Task: Open Card Market Research Survey in Board Diversity and Inclusion Training and Education Programs to Workspace Investment Management and add a team member Softage.2@softage.net, a label Green, a checklist Franchising, an attachment from your computer, a color Green and finally, add a card description 'Plan and execute company team-building retreat with a focus on team alignment' and a comment 'Let us make sure we give this task the attention it deserves as it is crucial to the overall success of the project.'. Add a start date 'Jan 06, 1900' with a due date 'Jan 13, 1900'
Action: Mouse moved to (654, 136)
Screenshot: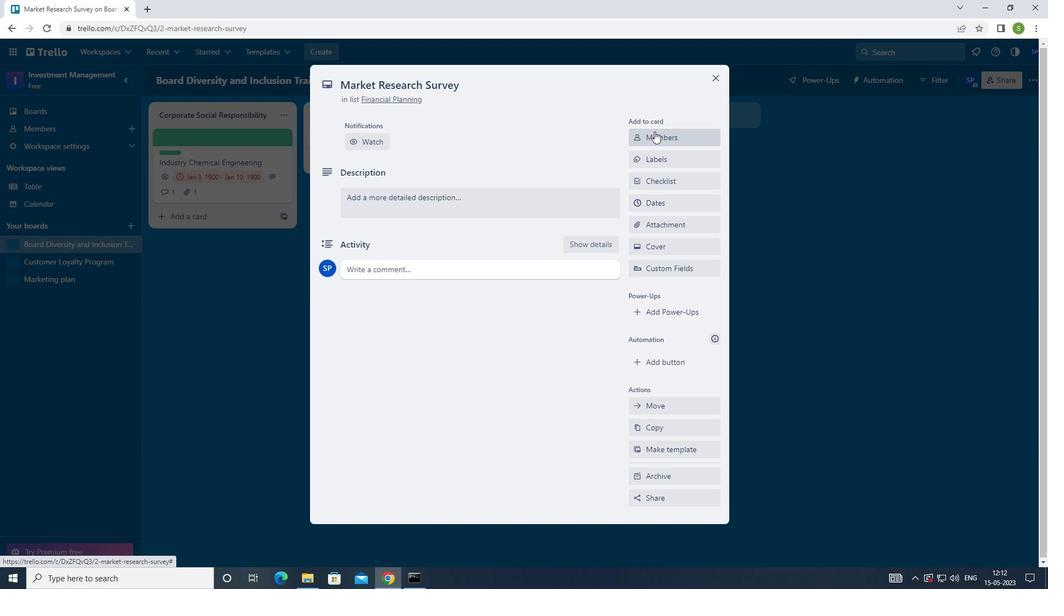 
Action: Mouse pressed left at (654, 136)
Screenshot: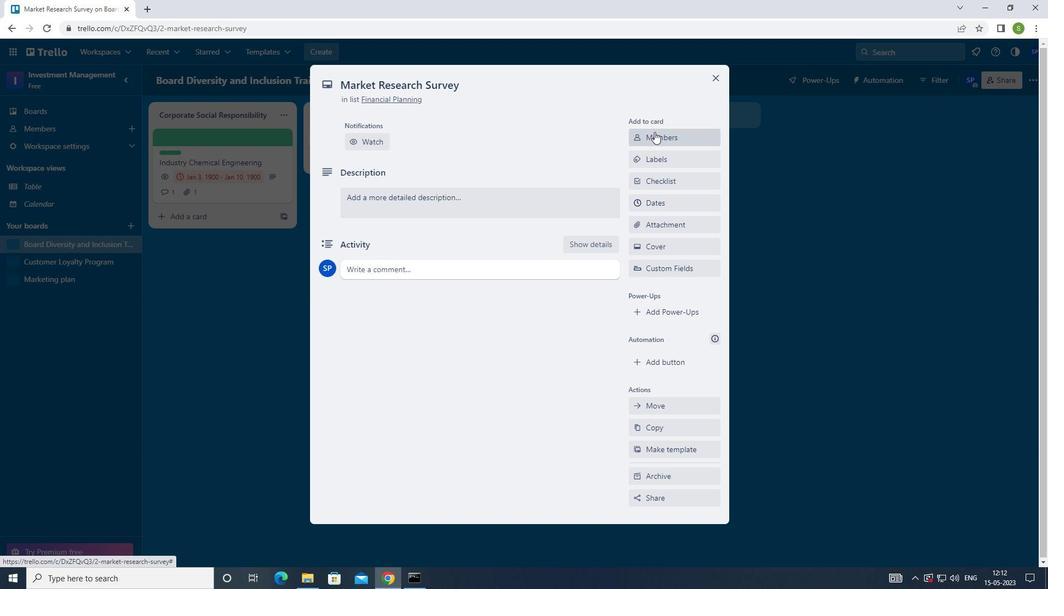 
Action: Mouse moved to (637, 184)
Screenshot: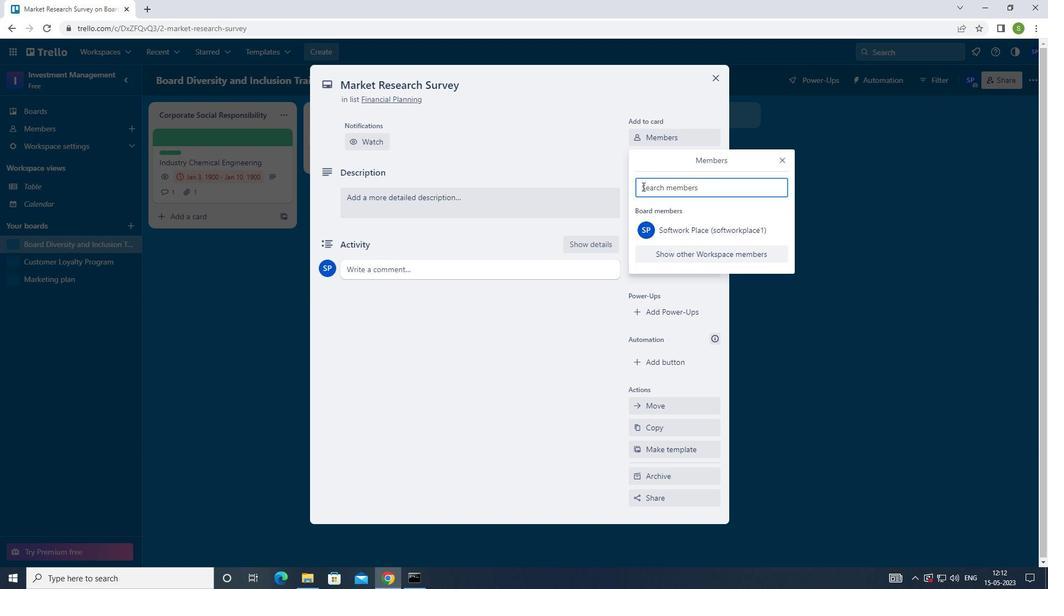 
Action: Key pressed <Key.shift>SOFTAGE.2<Key.shift>@SOFTAGE.NET<Key.enter>
Screenshot: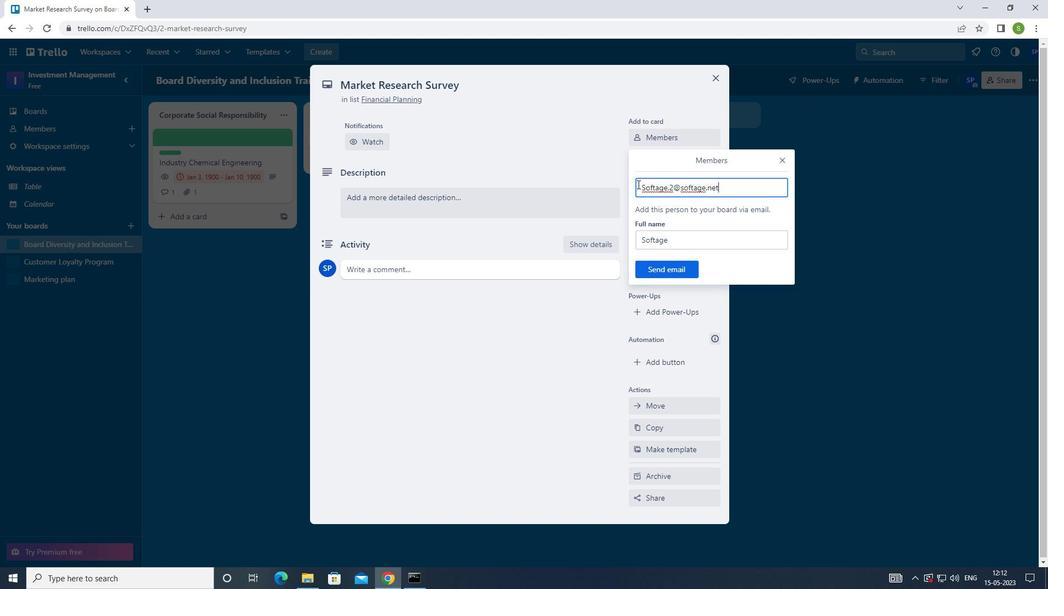 
Action: Mouse moved to (783, 162)
Screenshot: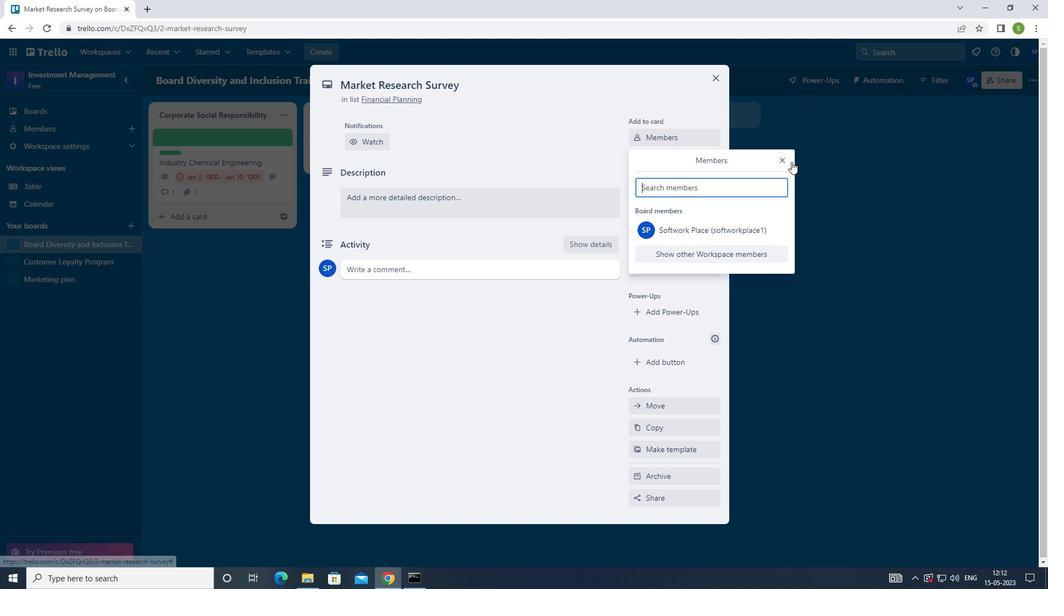 
Action: Mouse pressed left at (783, 162)
Screenshot: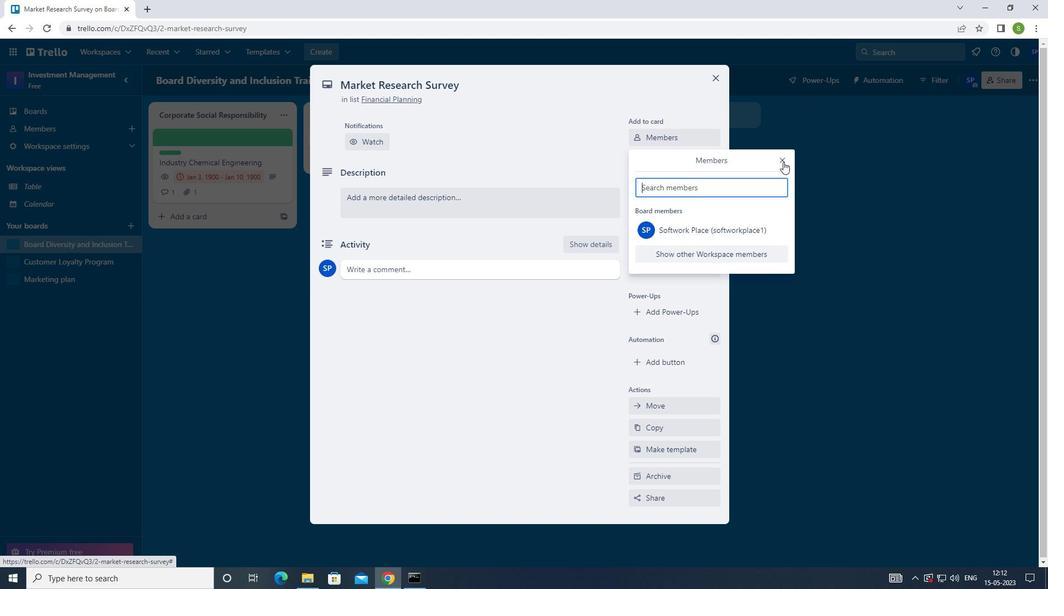 
Action: Mouse moved to (702, 164)
Screenshot: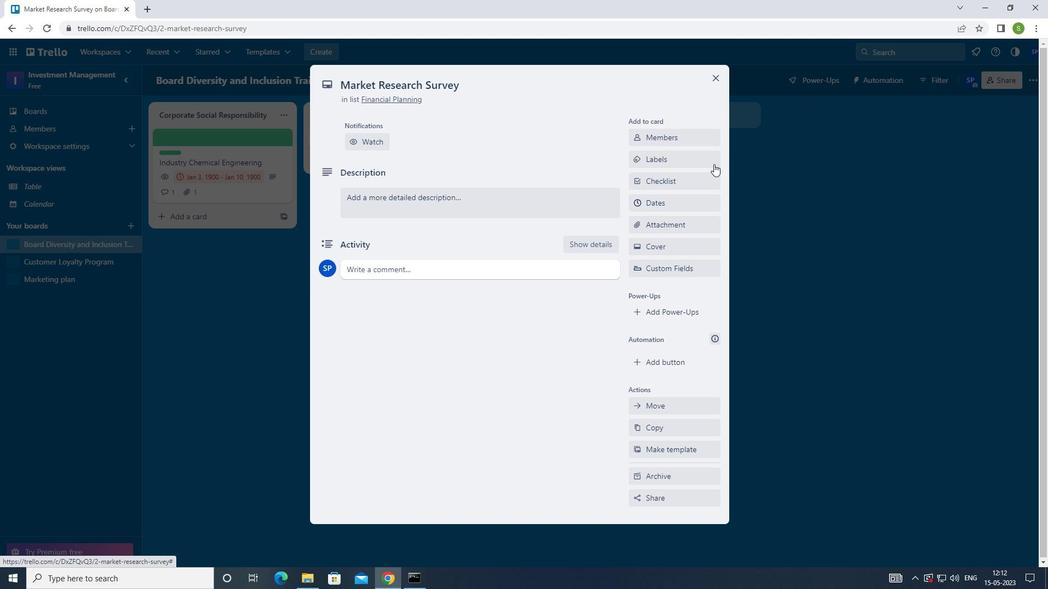 
Action: Mouse pressed left at (702, 164)
Screenshot: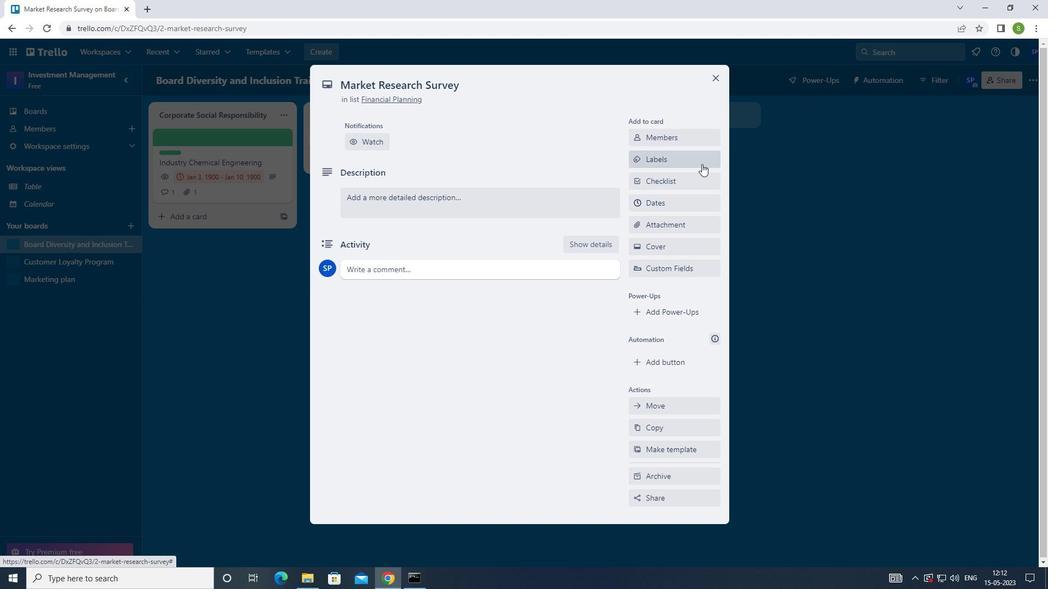 
Action: Mouse moved to (639, 251)
Screenshot: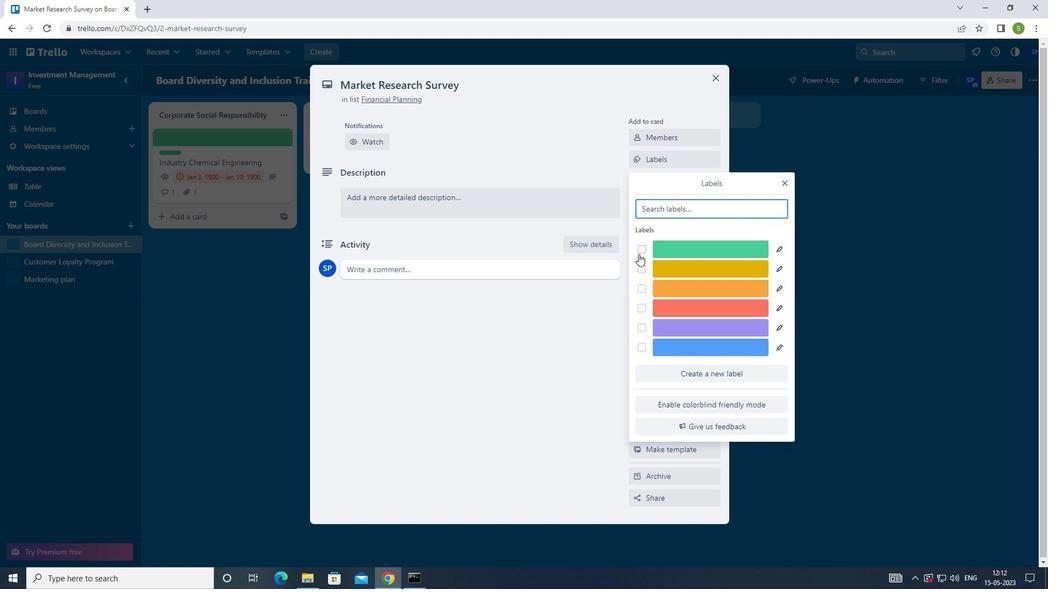 
Action: Mouse pressed left at (639, 251)
Screenshot: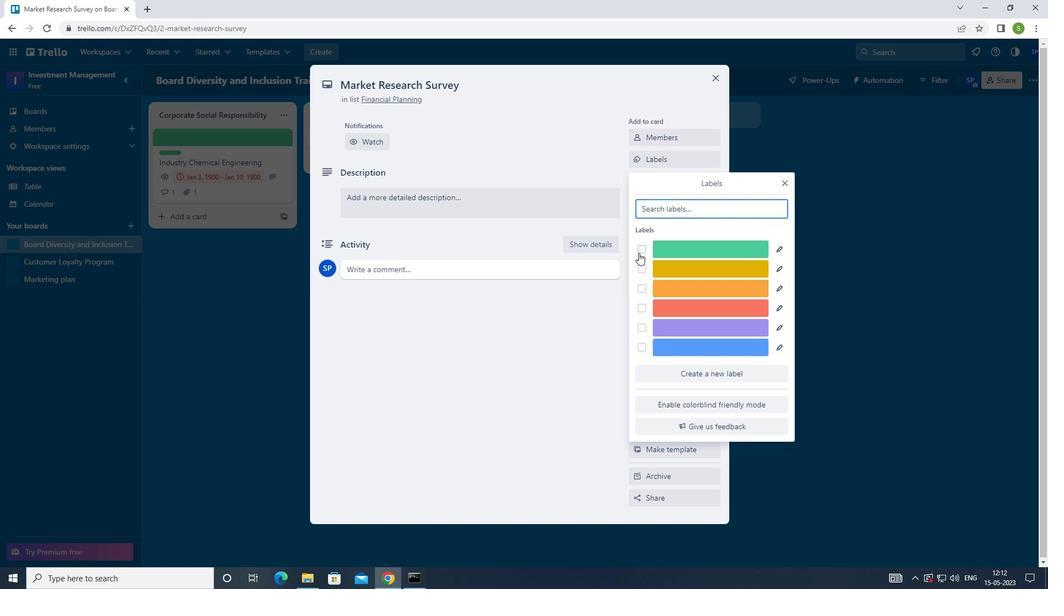 
Action: Mouse moved to (784, 182)
Screenshot: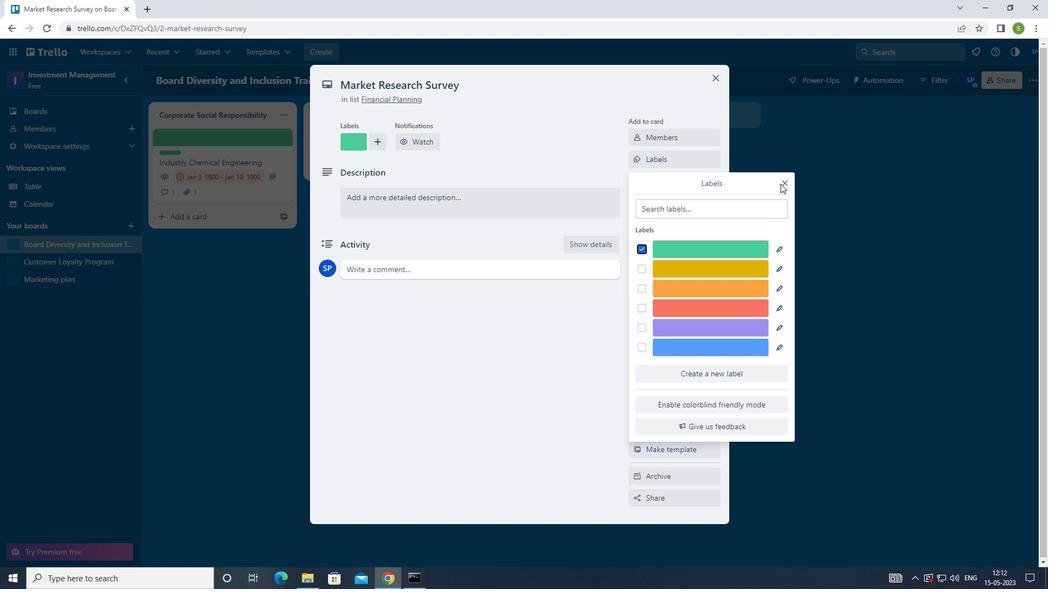 
Action: Mouse pressed left at (784, 182)
Screenshot: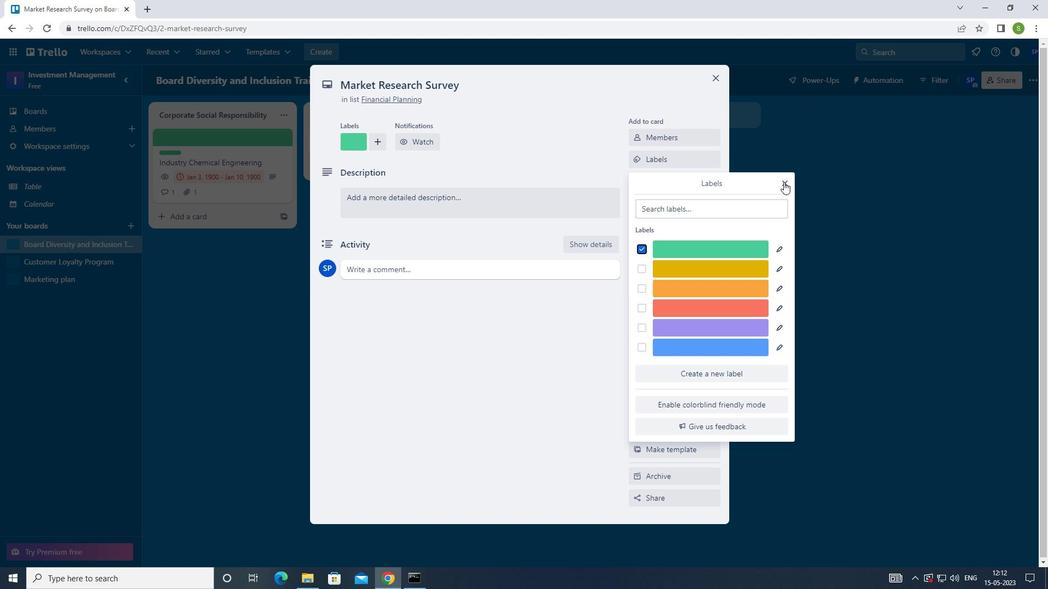 
Action: Mouse moved to (664, 184)
Screenshot: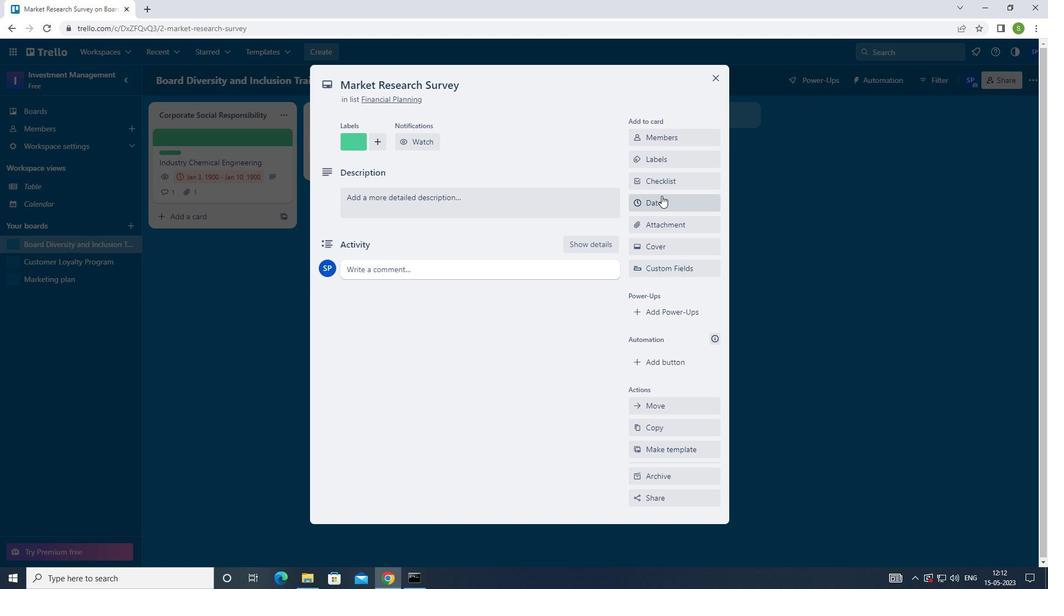 
Action: Mouse pressed left at (664, 184)
Screenshot: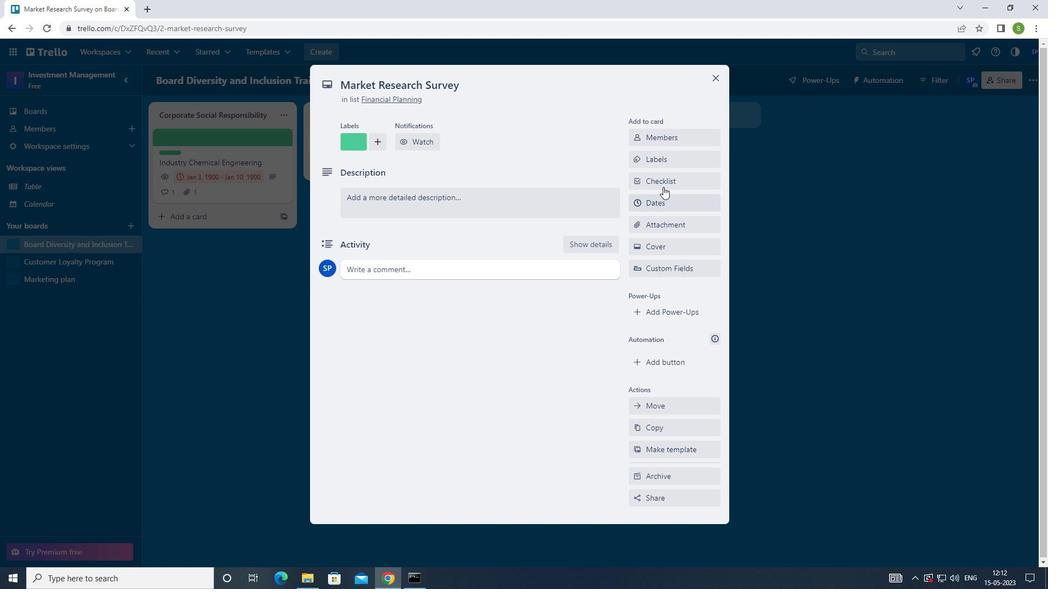 
Action: Mouse moved to (786, 181)
Screenshot: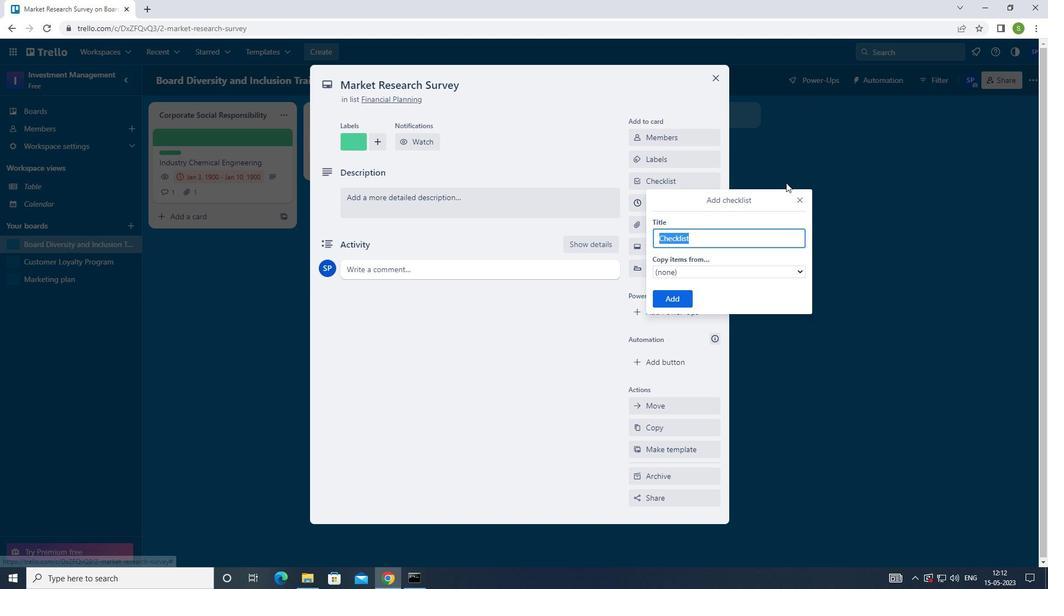 
Action: Key pressed <Key.shift>FRANCHISING
Screenshot: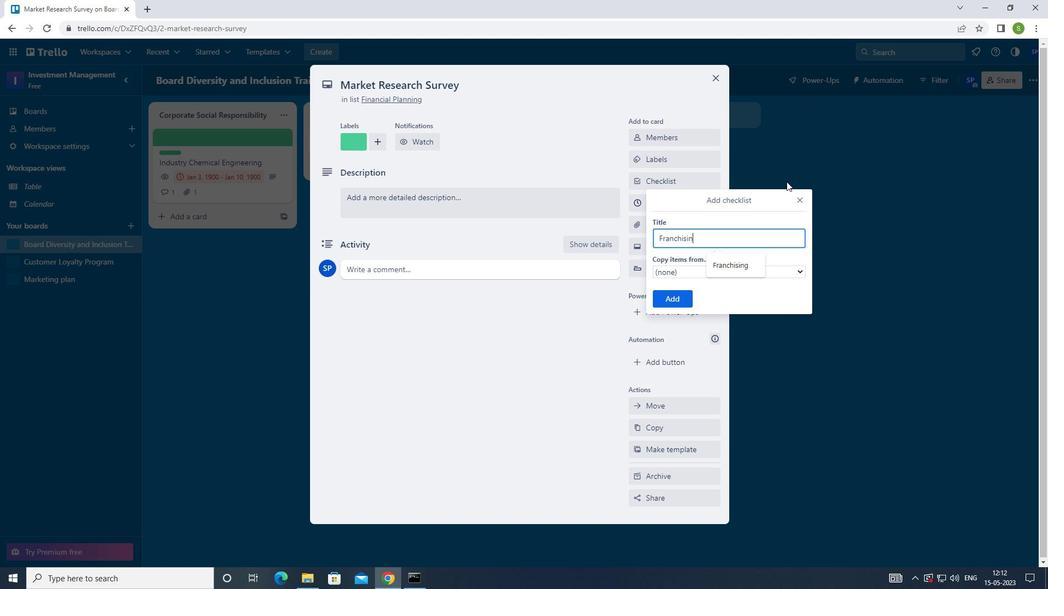
Action: Mouse moved to (677, 303)
Screenshot: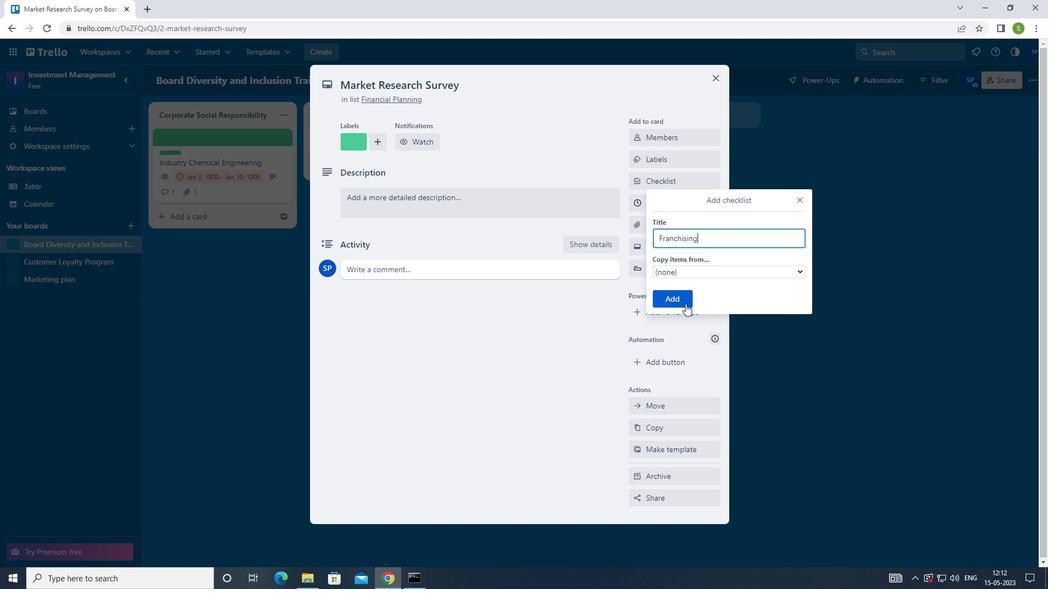 
Action: Mouse pressed left at (677, 303)
Screenshot: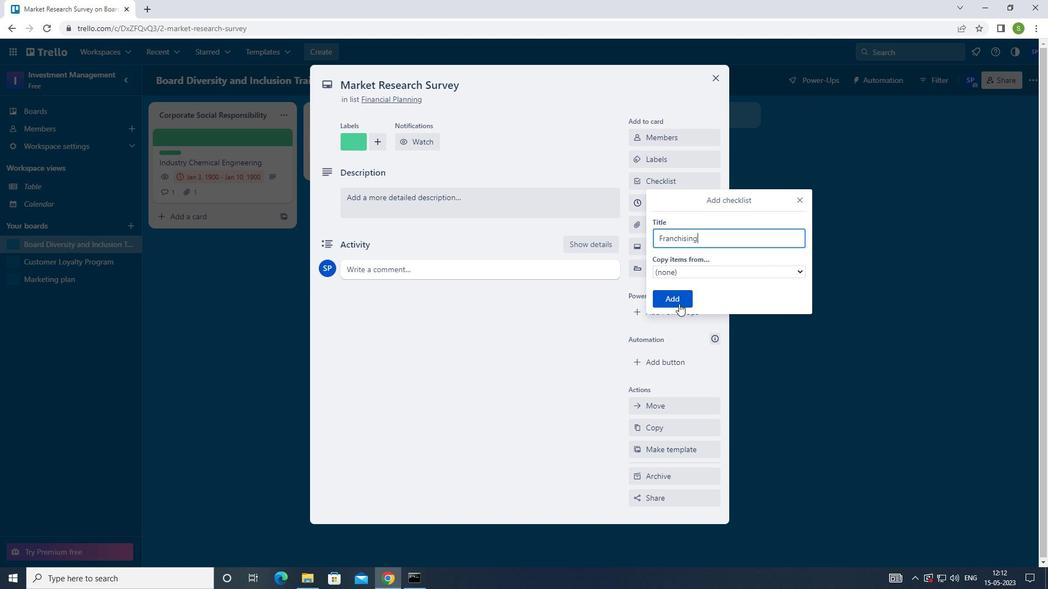 
Action: Mouse moved to (680, 225)
Screenshot: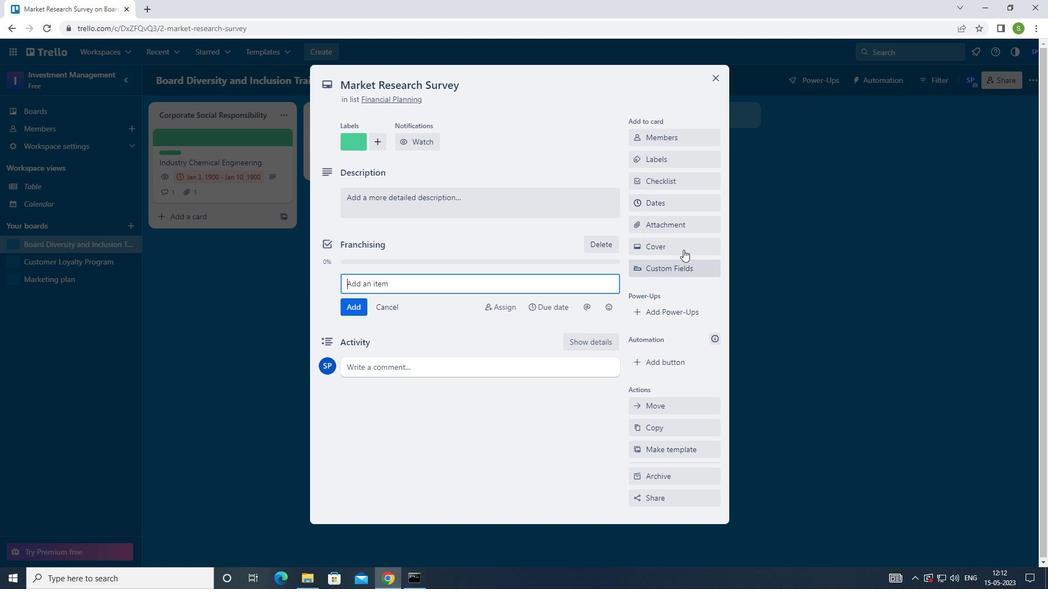 
Action: Mouse pressed left at (680, 225)
Screenshot: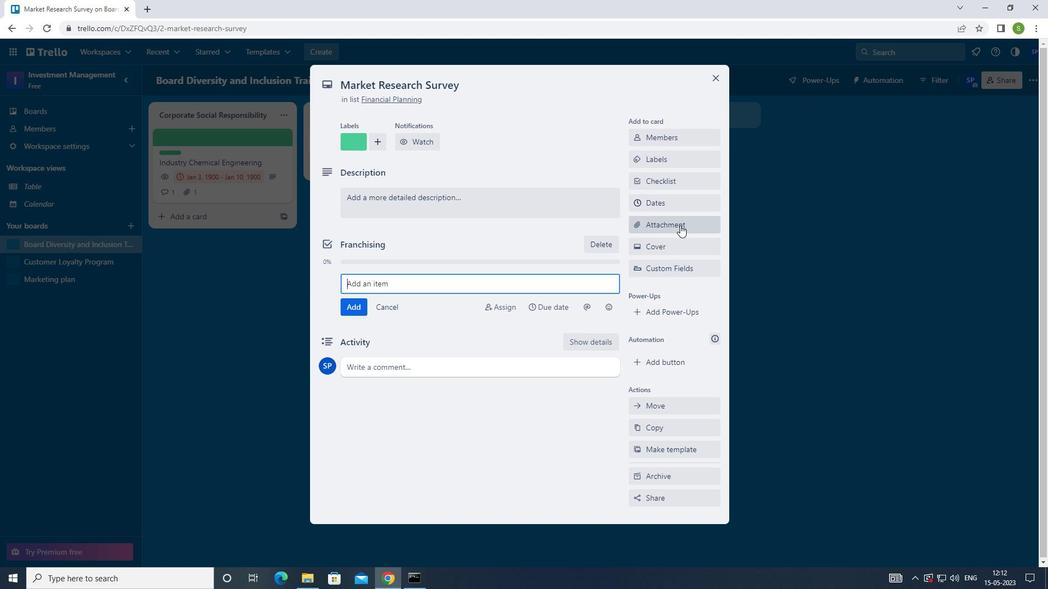 
Action: Mouse moved to (646, 278)
Screenshot: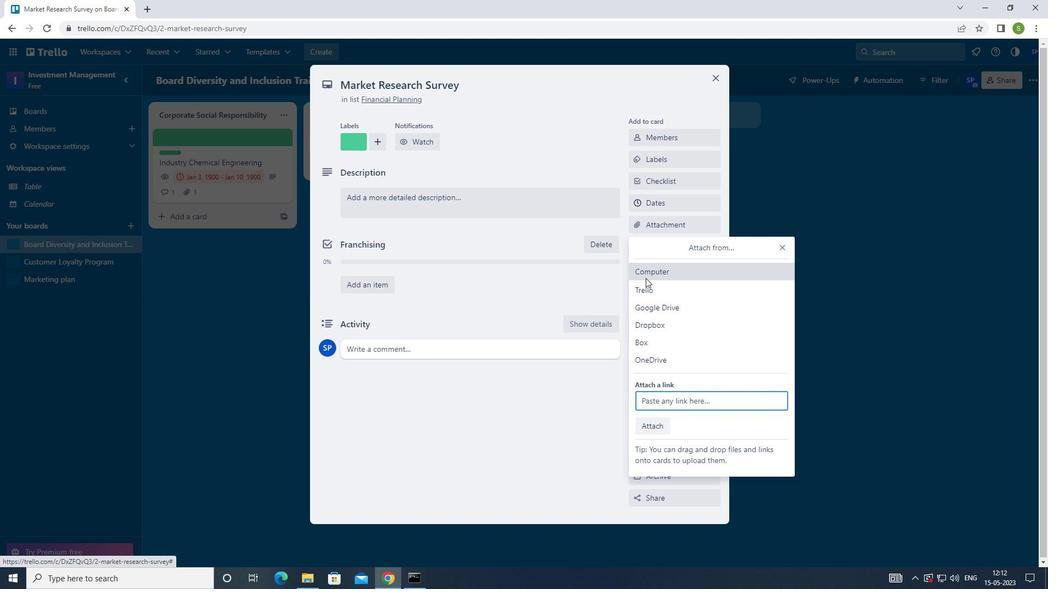 
Action: Mouse pressed left at (646, 278)
Screenshot: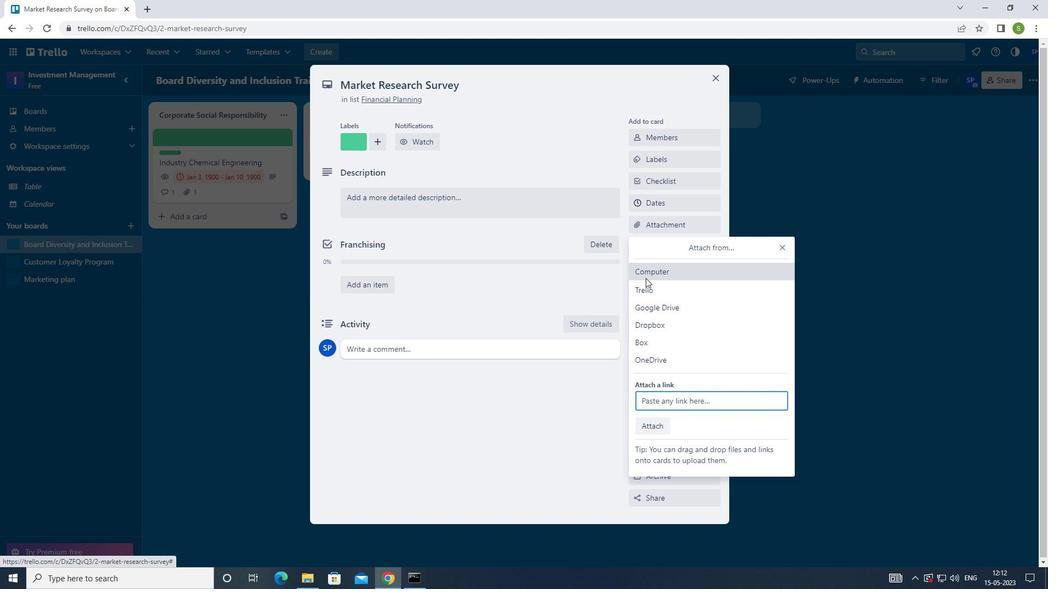 
Action: Mouse moved to (286, 76)
Screenshot: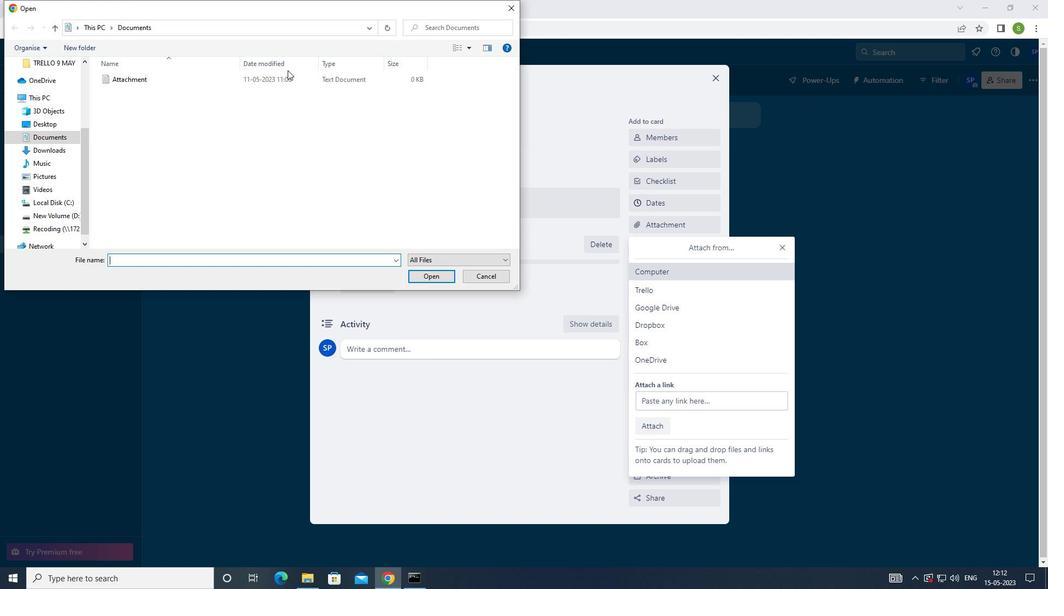 
Action: Mouse pressed left at (286, 76)
Screenshot: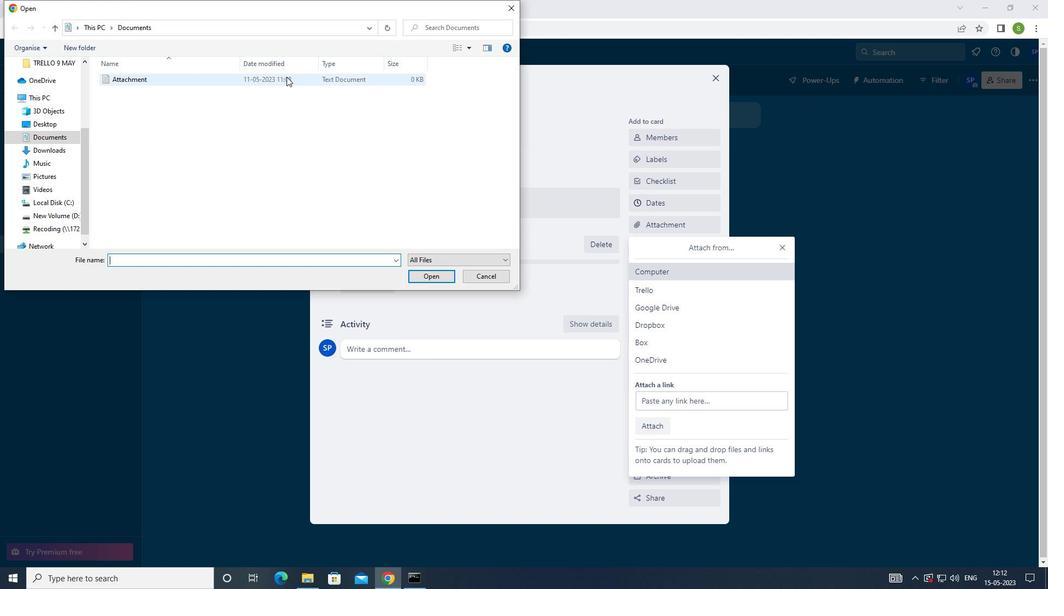 
Action: Mouse moved to (425, 276)
Screenshot: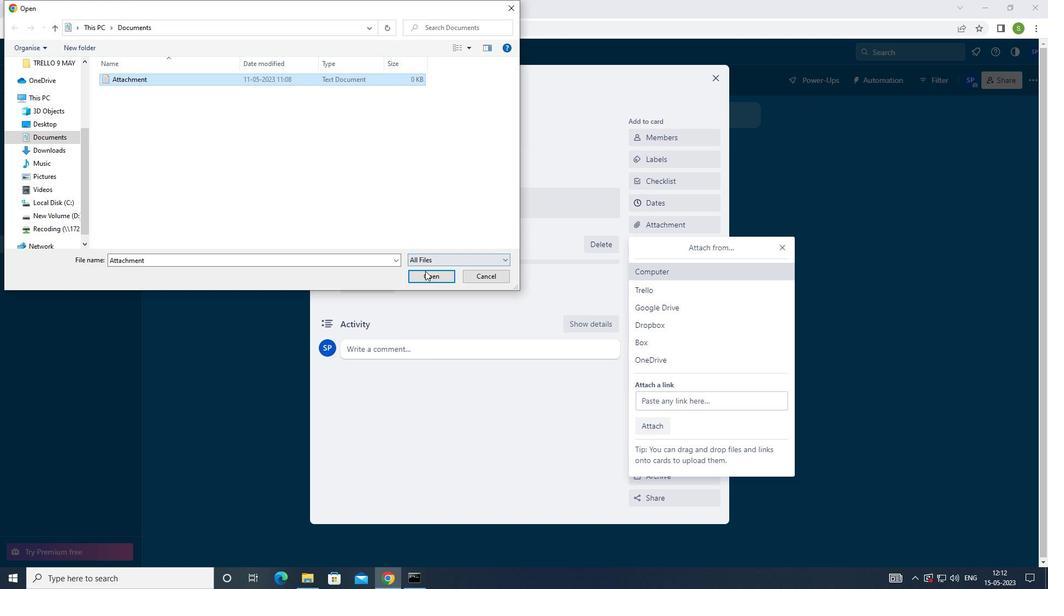 
Action: Mouse pressed left at (425, 276)
Screenshot: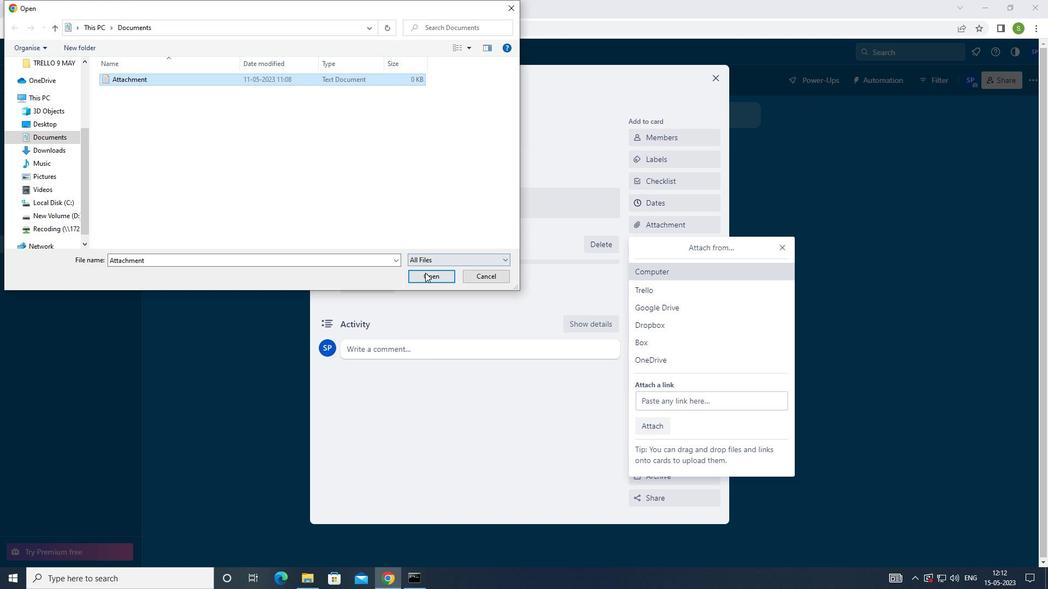 
Action: Mouse moved to (675, 245)
Screenshot: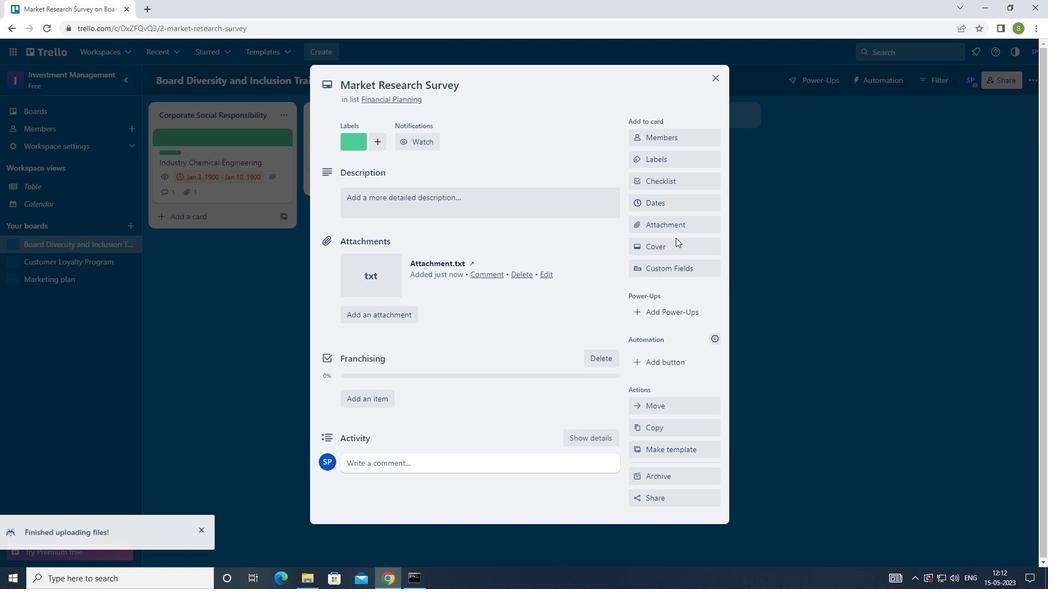 
Action: Mouse pressed left at (675, 245)
Screenshot: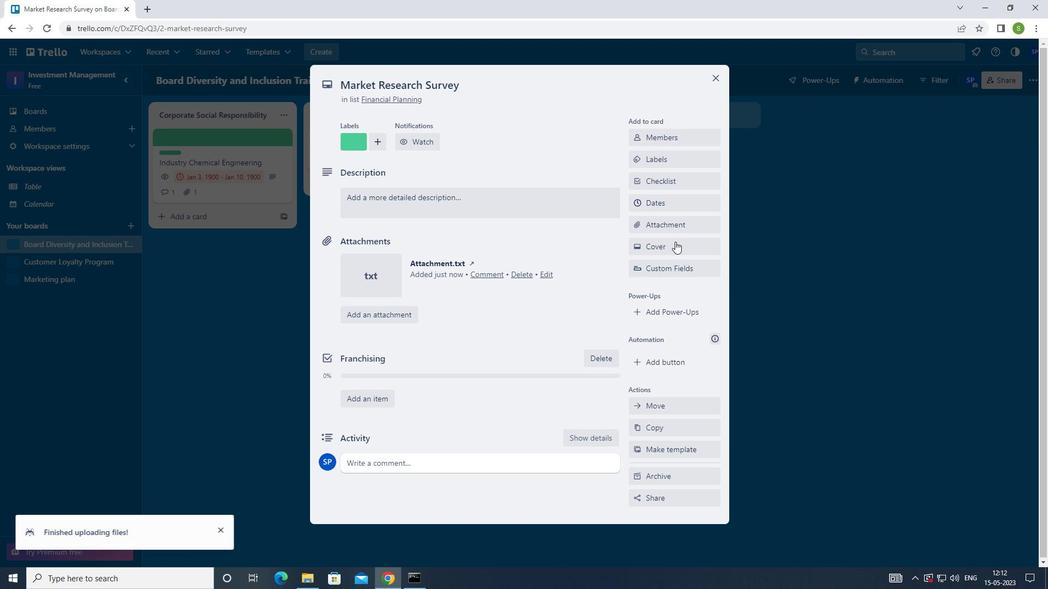 
Action: Mouse moved to (651, 353)
Screenshot: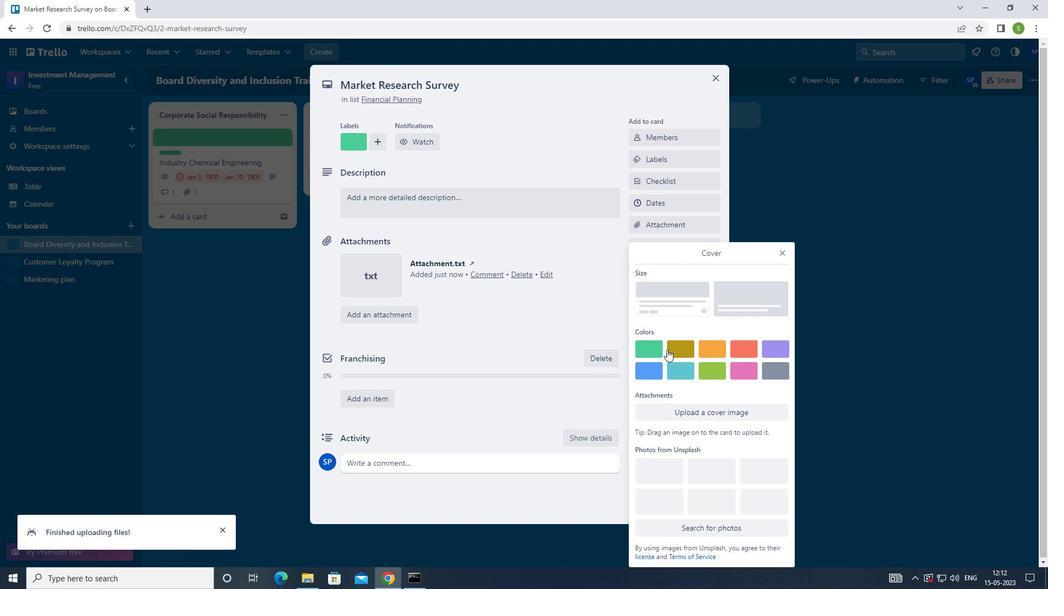 
Action: Mouse pressed left at (651, 353)
Screenshot: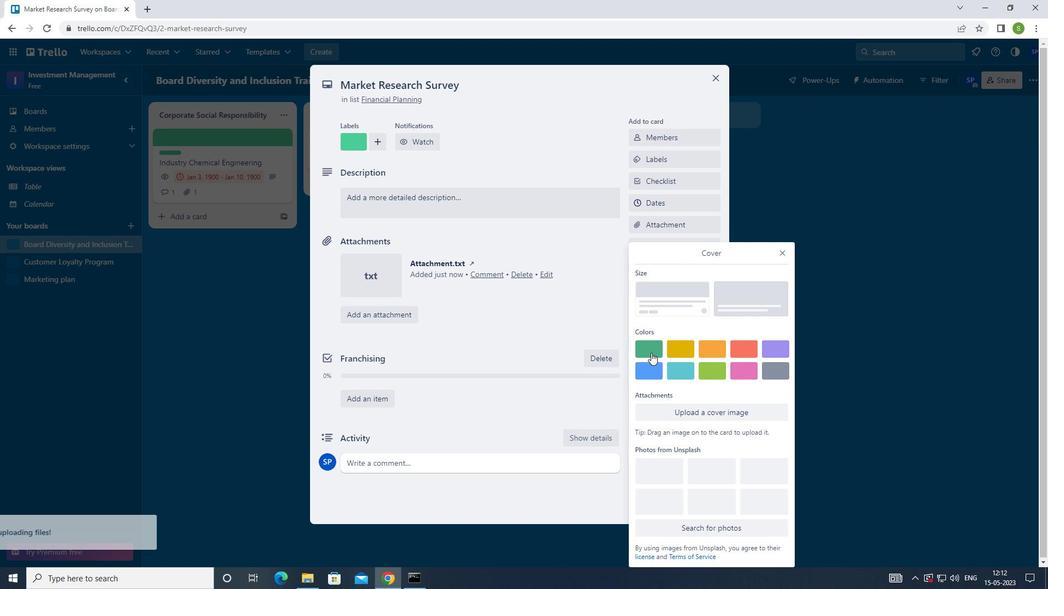 
Action: Mouse moved to (780, 233)
Screenshot: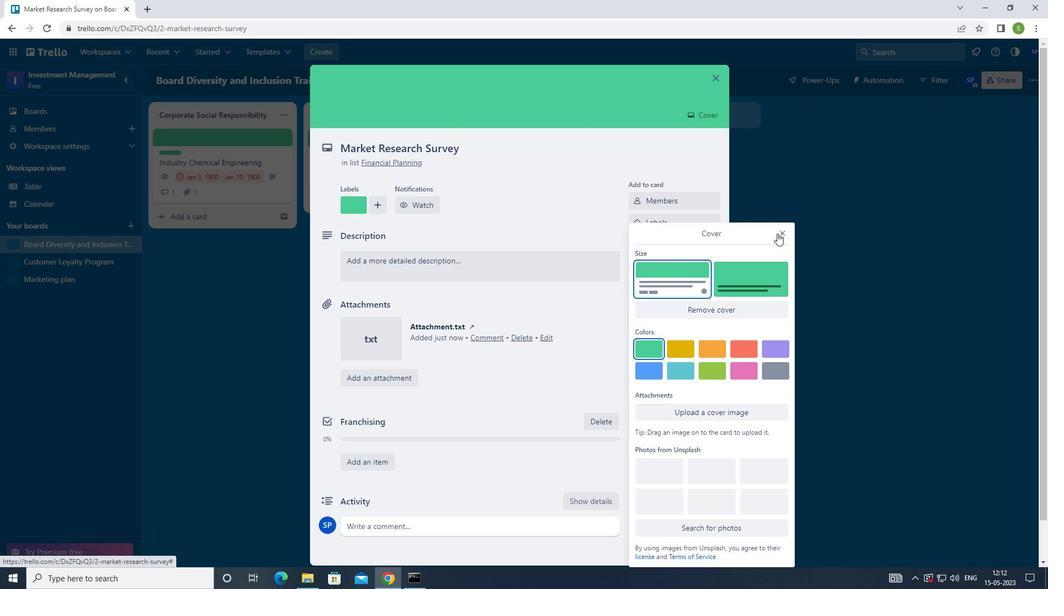 
Action: Mouse pressed left at (780, 233)
Screenshot: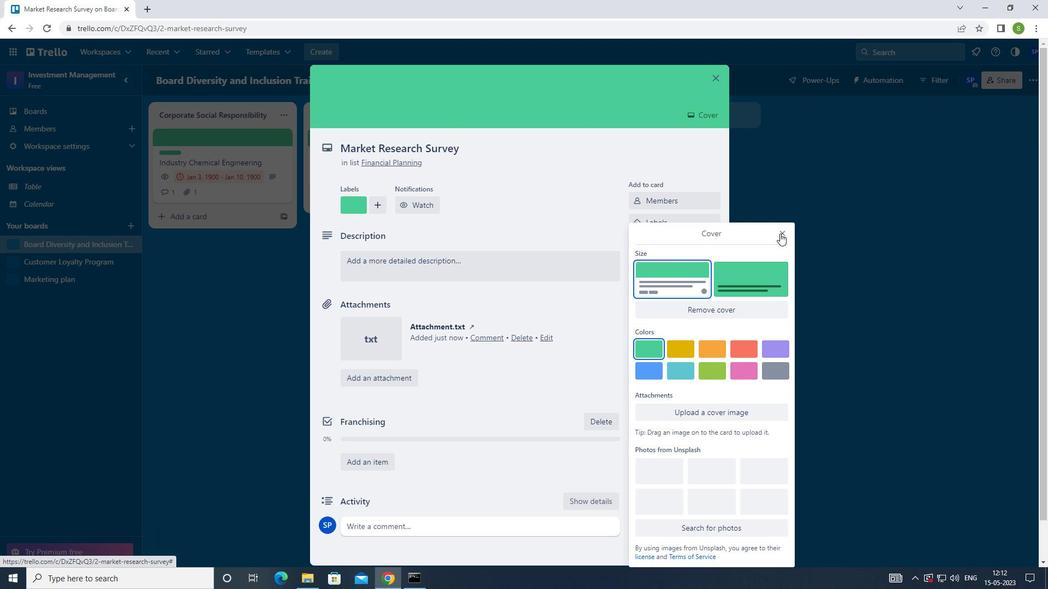 
Action: Mouse moved to (459, 256)
Screenshot: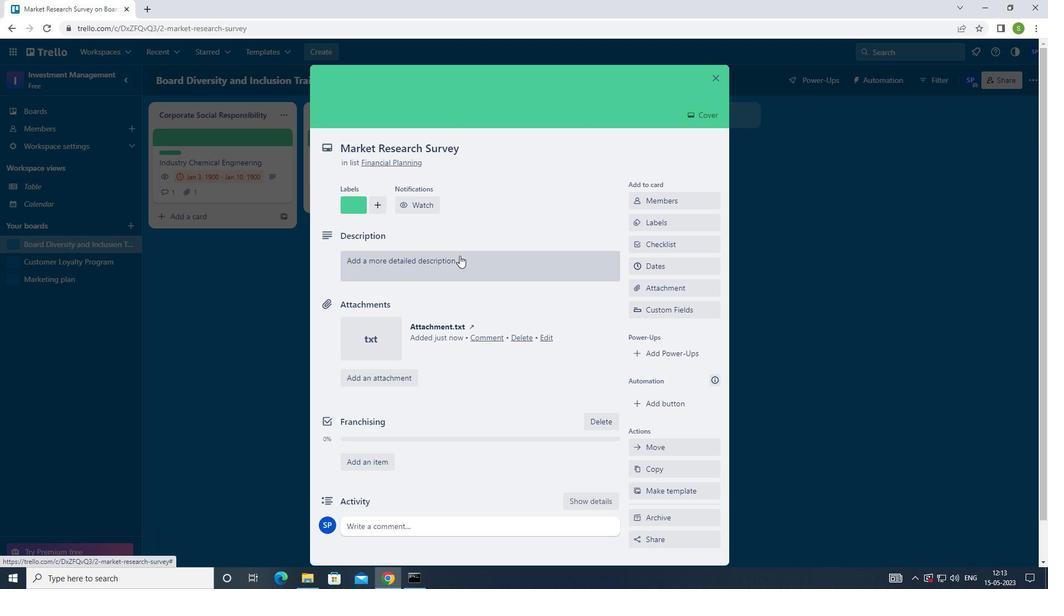 
Action: Mouse pressed left at (459, 256)
Screenshot: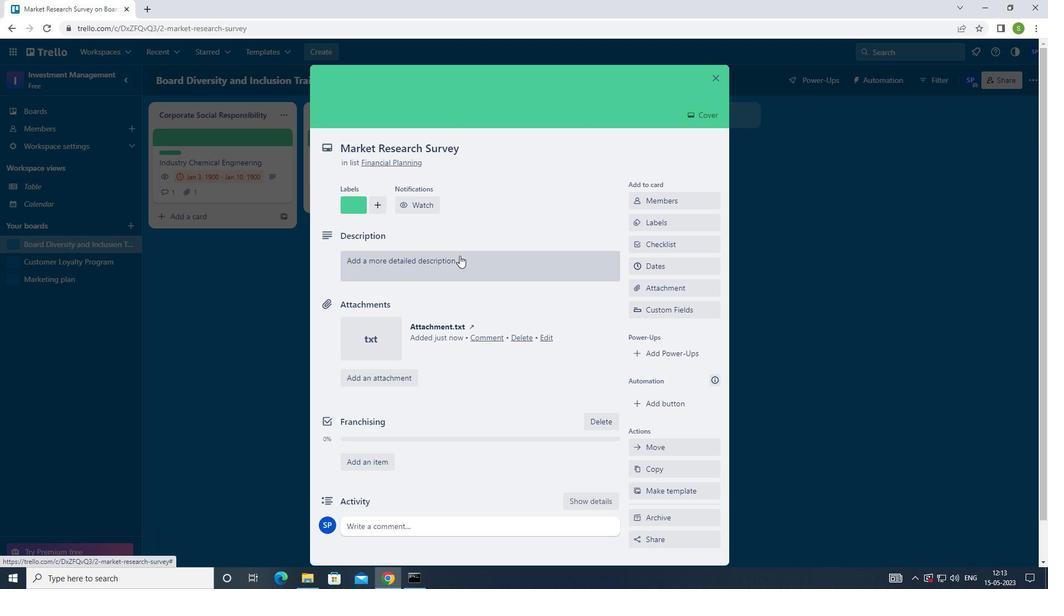 
Action: Mouse moved to (511, 188)
Screenshot: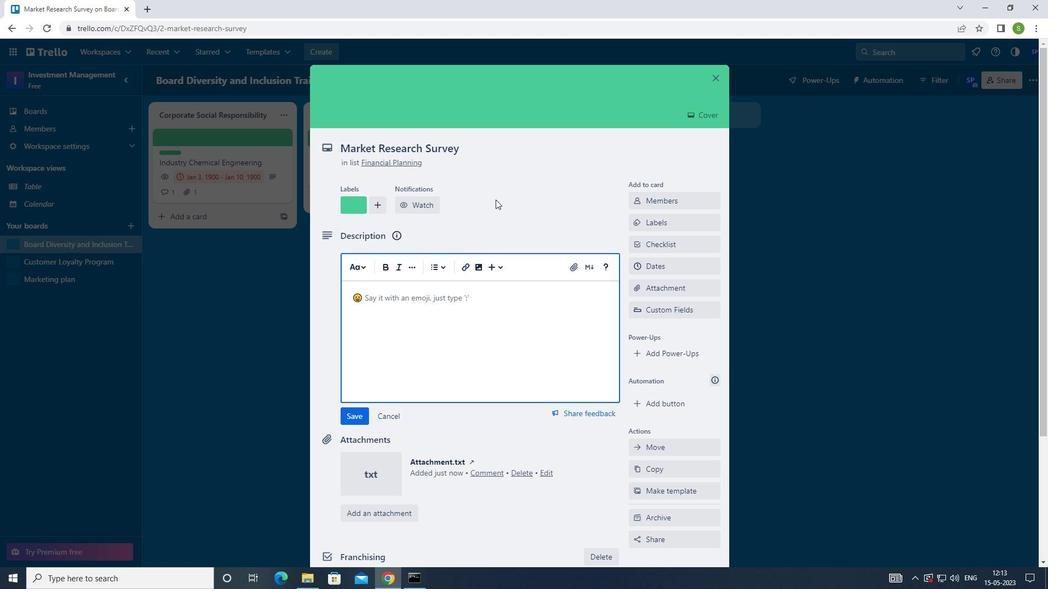 
Action: Key pressed <Key.shift_r>PLAN<Key.space>AND<Key.space>EXC<Key.backspace>ECUTE<Key.space>COMPANY<Key.space>TEAM-BUILDING<Key.space>RETREAT<Key.space>WITH<Key.space>A<Key.space>FOCUS<Key.space>ON<Key.space>TEAM<Key.space><Key.space>ALIGMENT<Key.left><Key.left><Key.left><Key.left>N
Screenshot: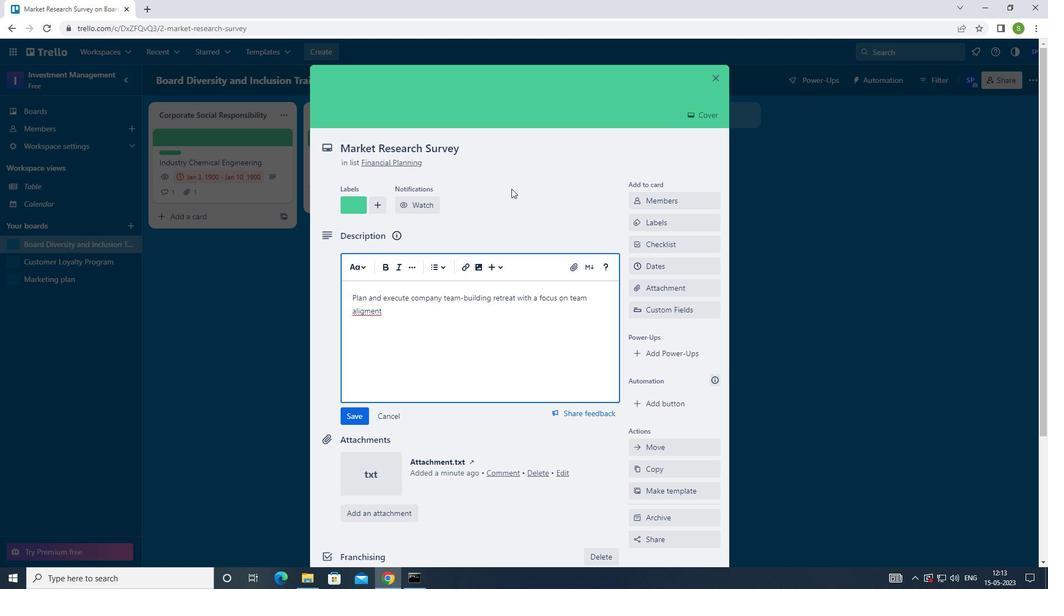 
Action: Mouse moved to (352, 413)
Screenshot: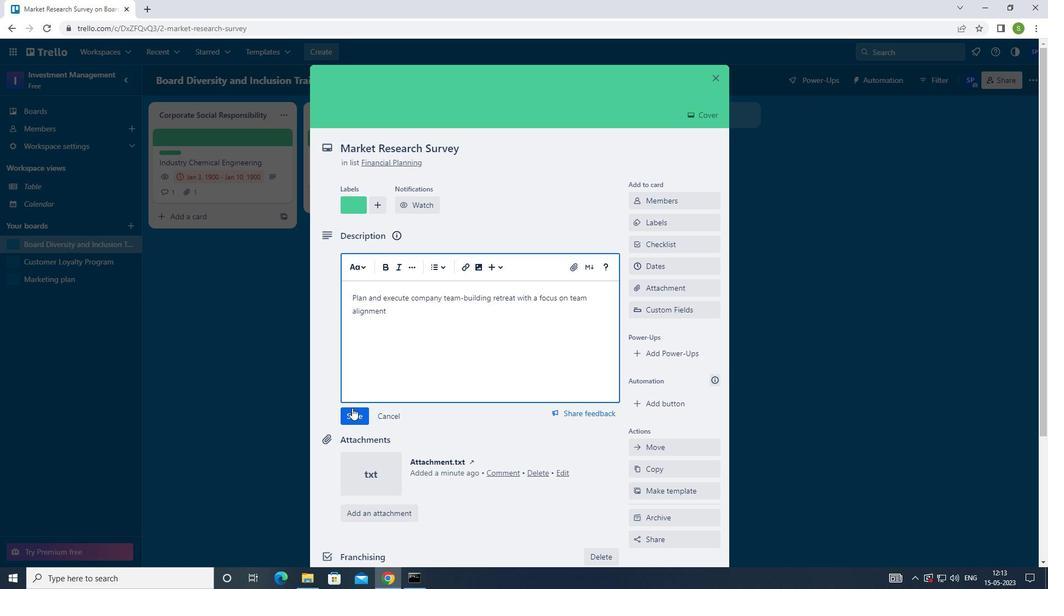 
Action: Mouse pressed left at (352, 413)
Screenshot: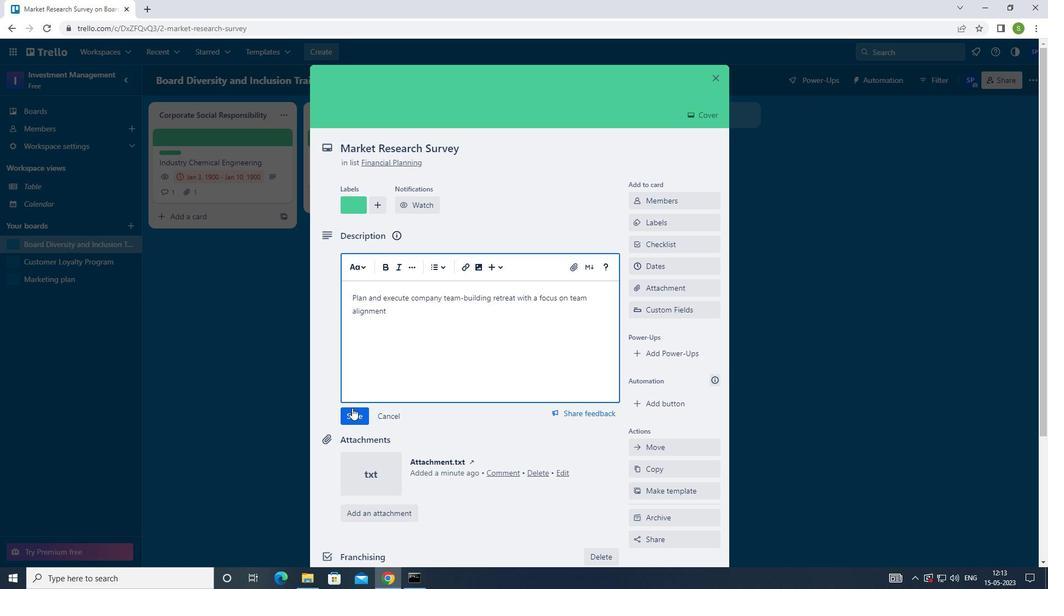 
Action: Mouse moved to (417, 394)
Screenshot: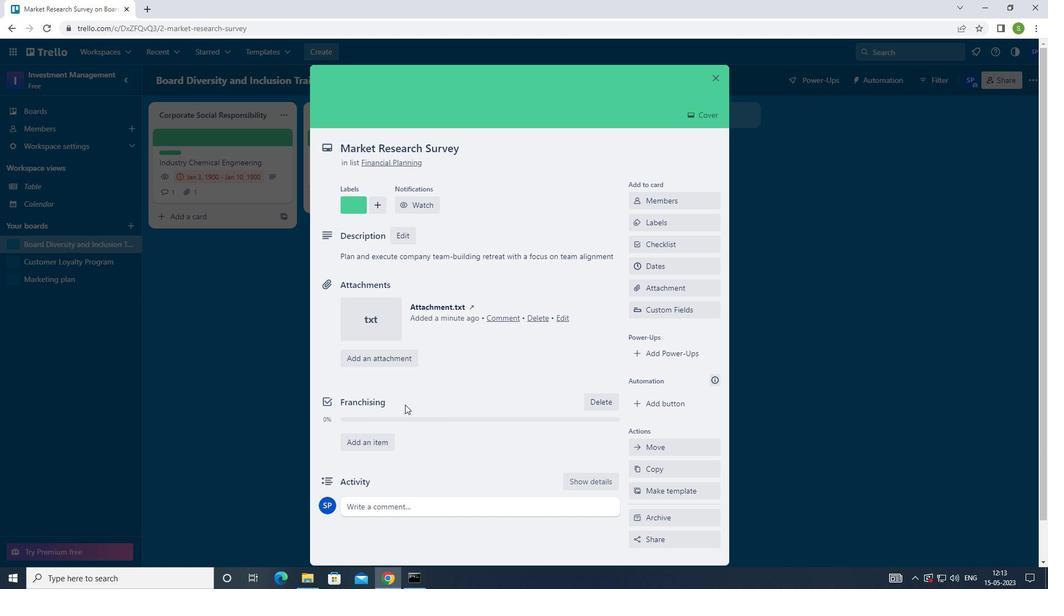 
Action: Mouse scrolled (417, 393) with delta (0, 0)
Screenshot: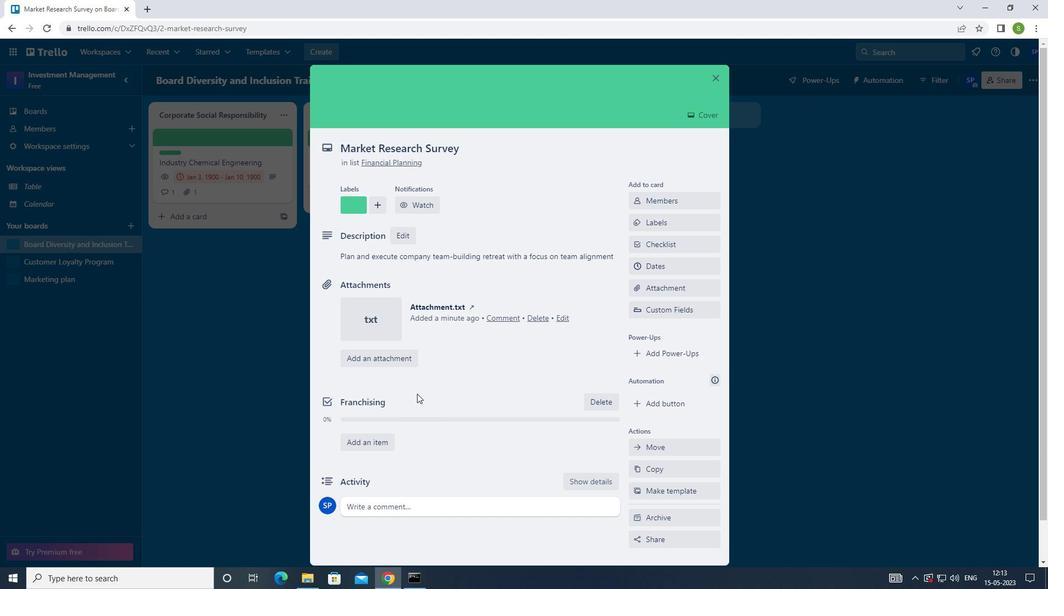 
Action: Mouse scrolled (417, 393) with delta (0, 0)
Screenshot: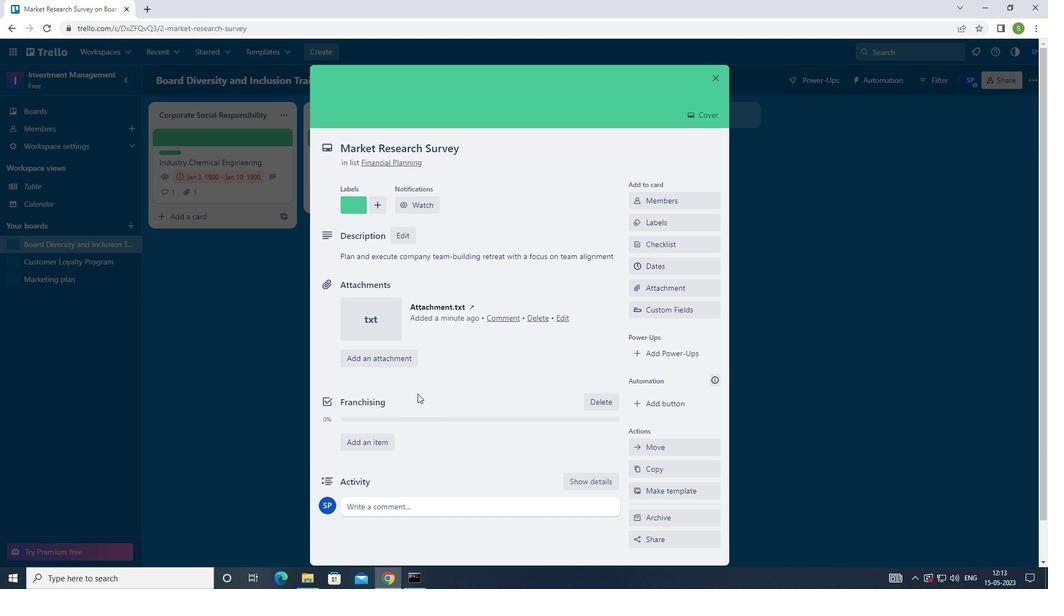 
Action: Mouse moved to (410, 464)
Screenshot: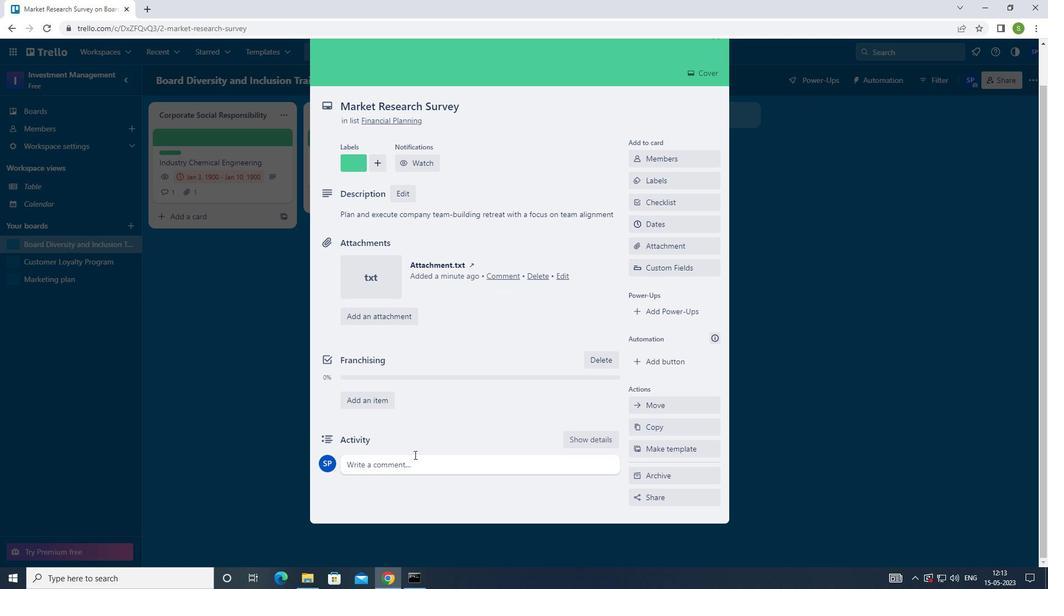 
Action: Mouse pressed left at (410, 464)
Screenshot: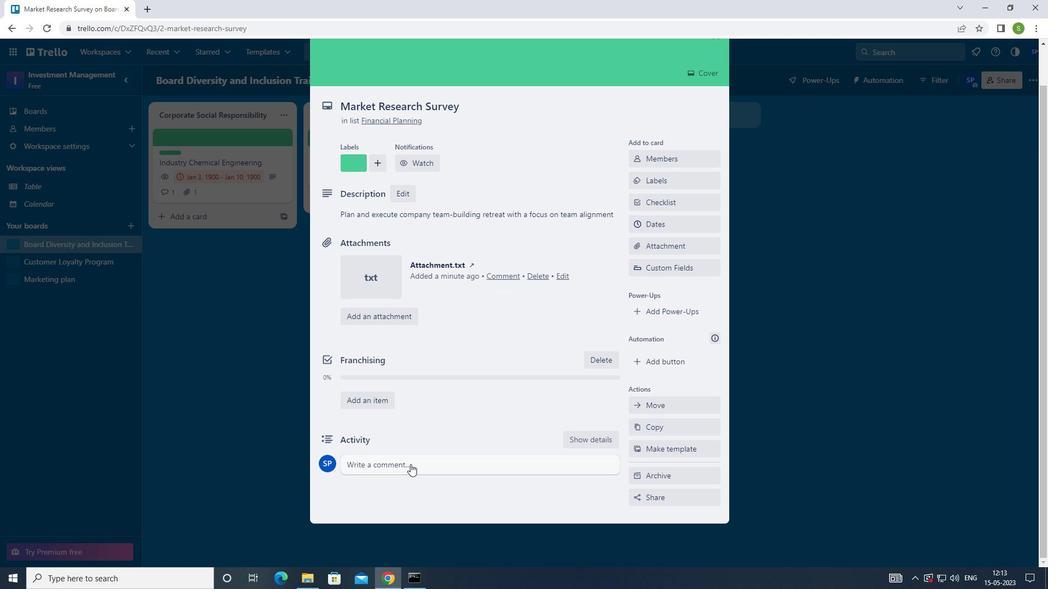 
Action: Mouse moved to (487, 351)
Screenshot: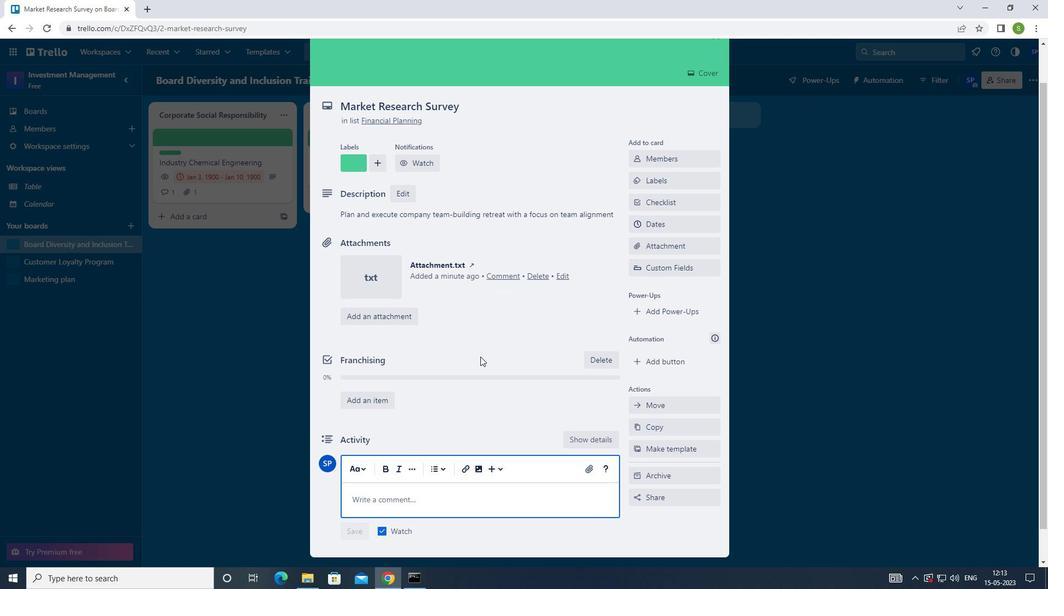 
Action: Key pressed <Key.shift_r>LET<Key.space>US<Key.space>MAKE<Key.space>SURE<Key.space>WE<Key.space>GIVE<Key.space>THIS<Key.space>TASK<Key.space>THE<Key.space>ATTENTION<Key.space>IT<Key.space>DESEVE<Key.backspace><Key.backspace>RVE<Key.space>AS<Key.space>IT<Key.space>IS<Key.space>CRUCIAL<Key.space>TO<Key.space>THE<Key.space>OVERALL<Key.space>SUCCESS<Key.space>OF<Key.space>THE<Key.space>PROJECT
Screenshot: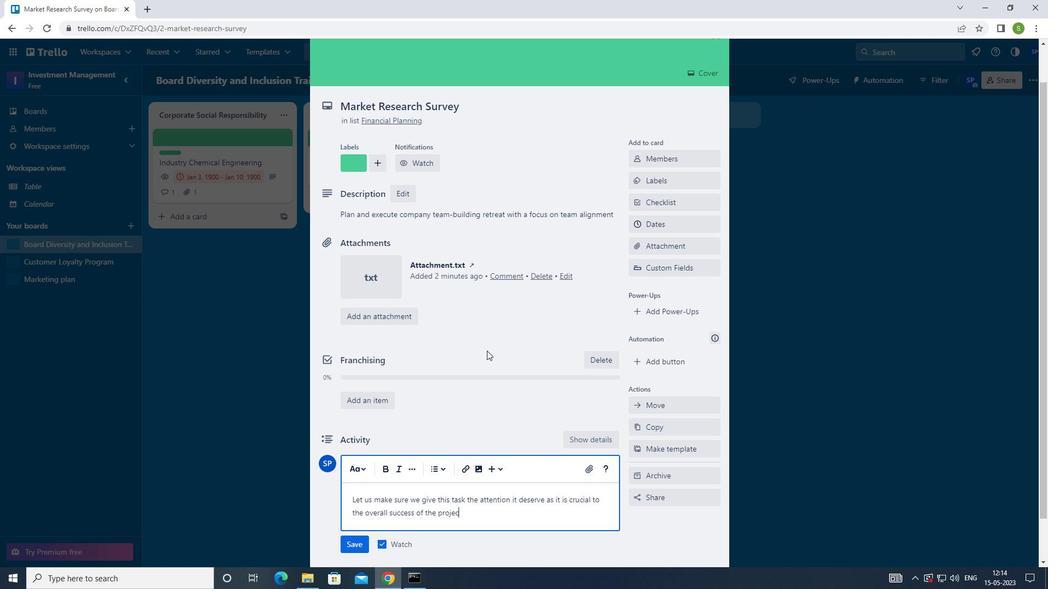 
Action: Mouse moved to (353, 546)
Screenshot: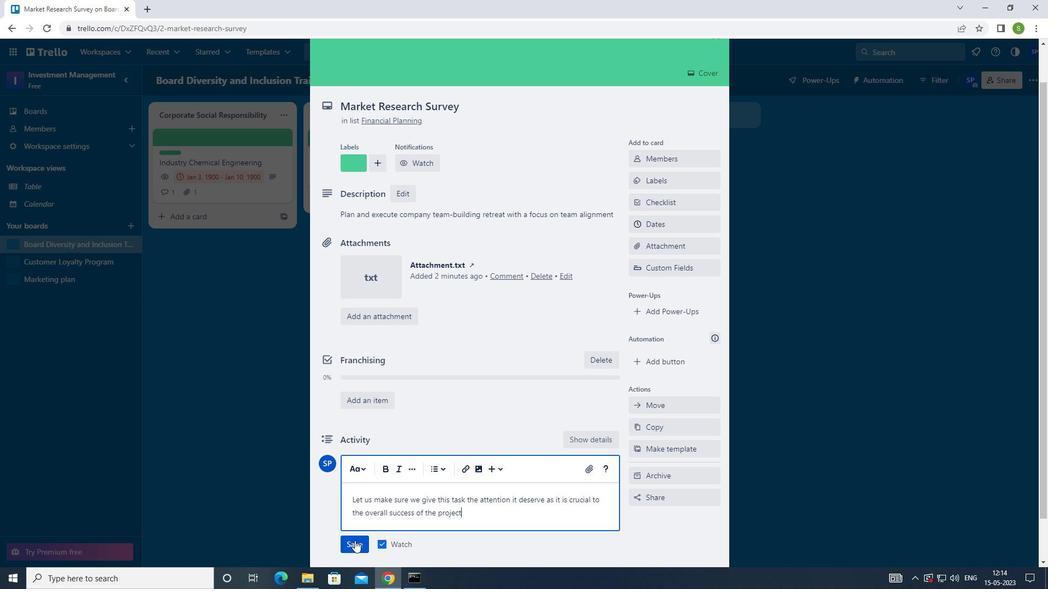 
Action: Mouse pressed left at (353, 546)
Screenshot: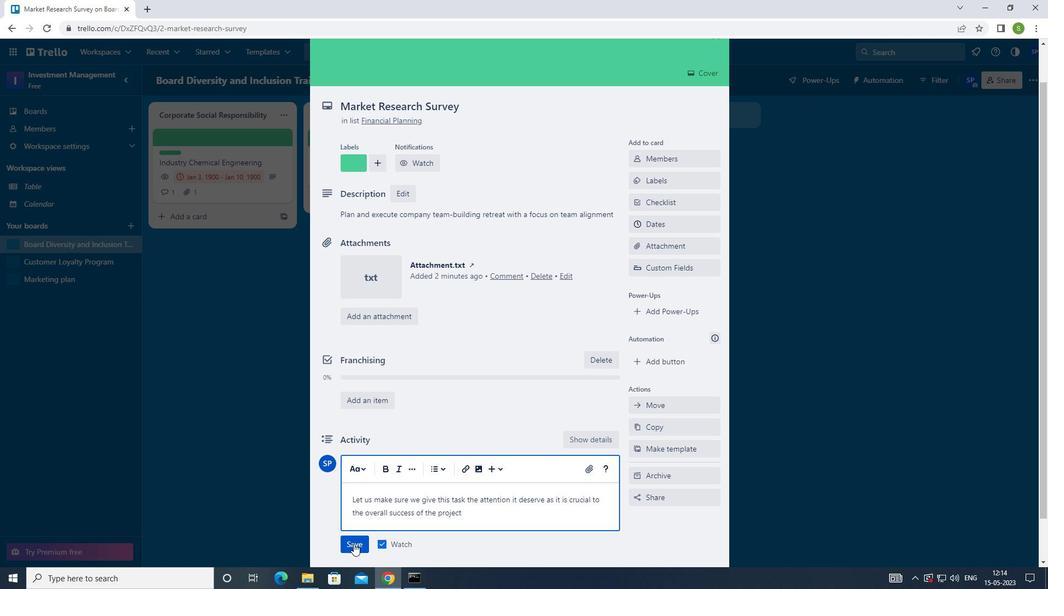 
Action: Mouse moved to (676, 219)
Screenshot: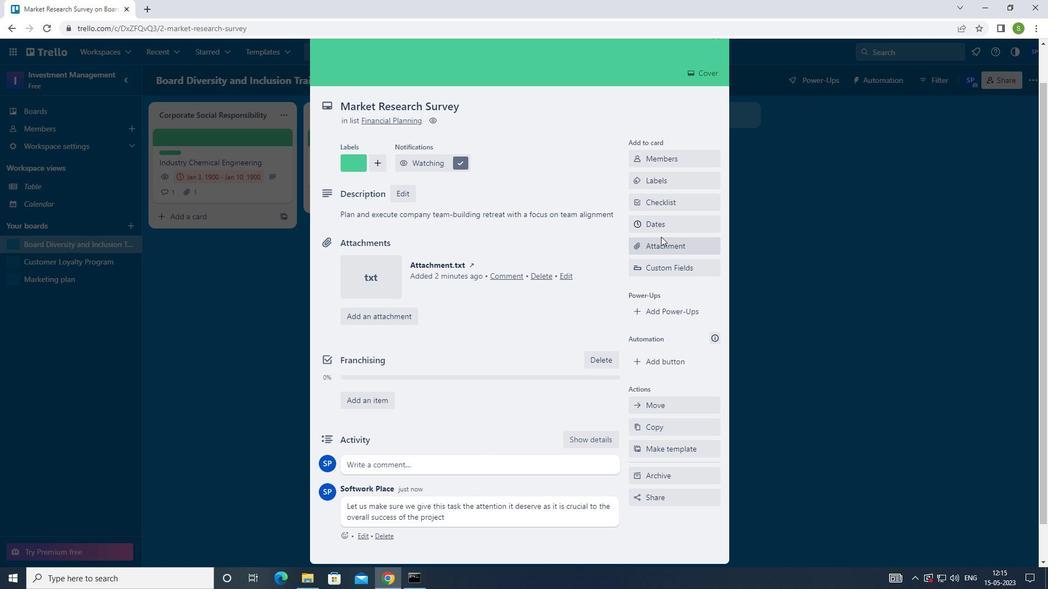 
Action: Mouse pressed left at (676, 219)
Screenshot: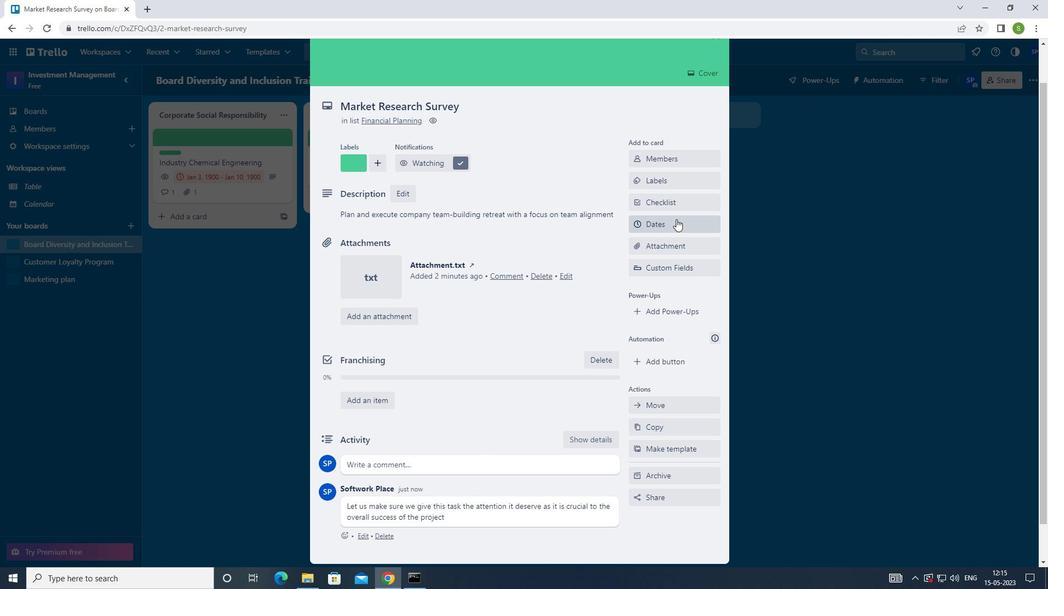 
Action: Mouse moved to (639, 280)
Screenshot: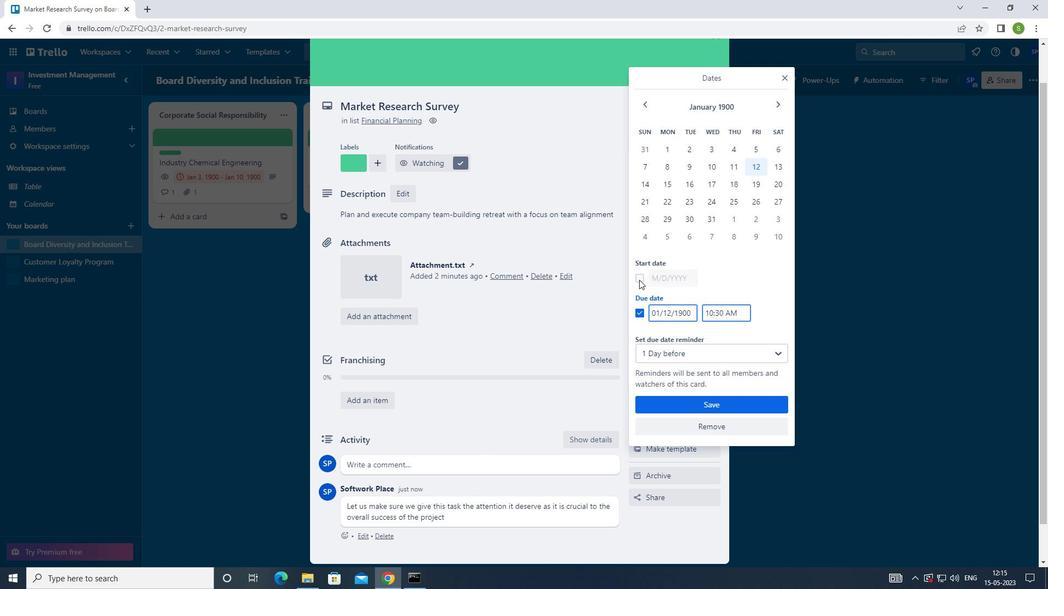 
Action: Mouse pressed left at (639, 280)
Screenshot: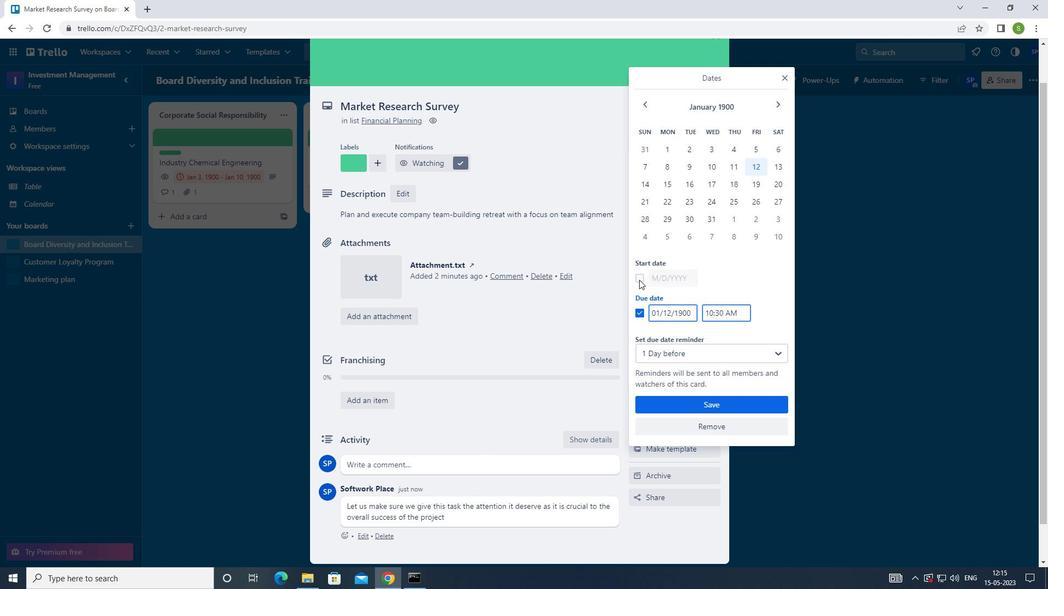 
Action: Mouse moved to (773, 147)
Screenshot: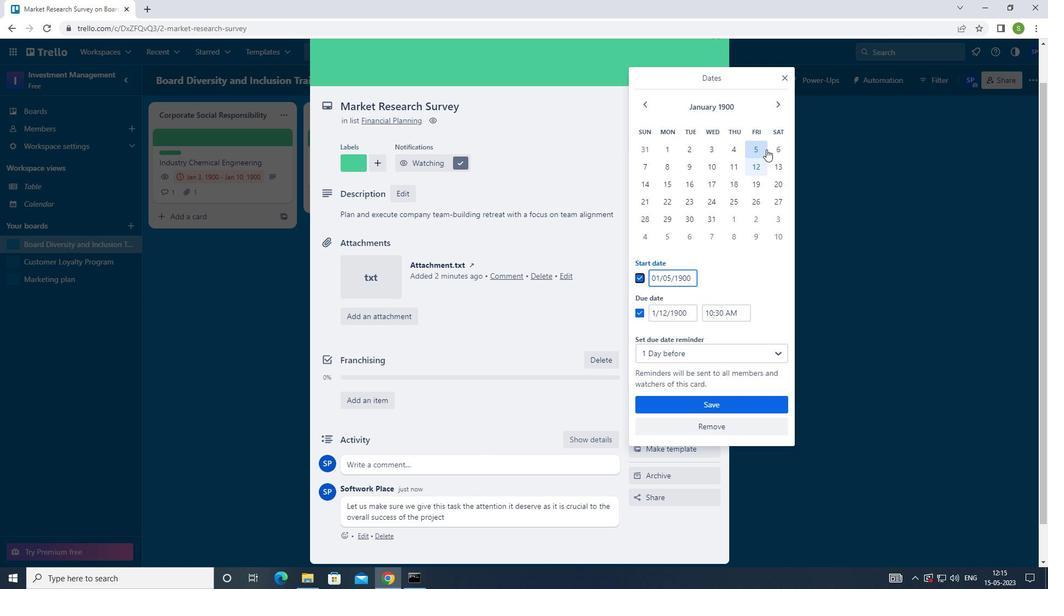 
Action: Mouse pressed left at (773, 147)
Screenshot: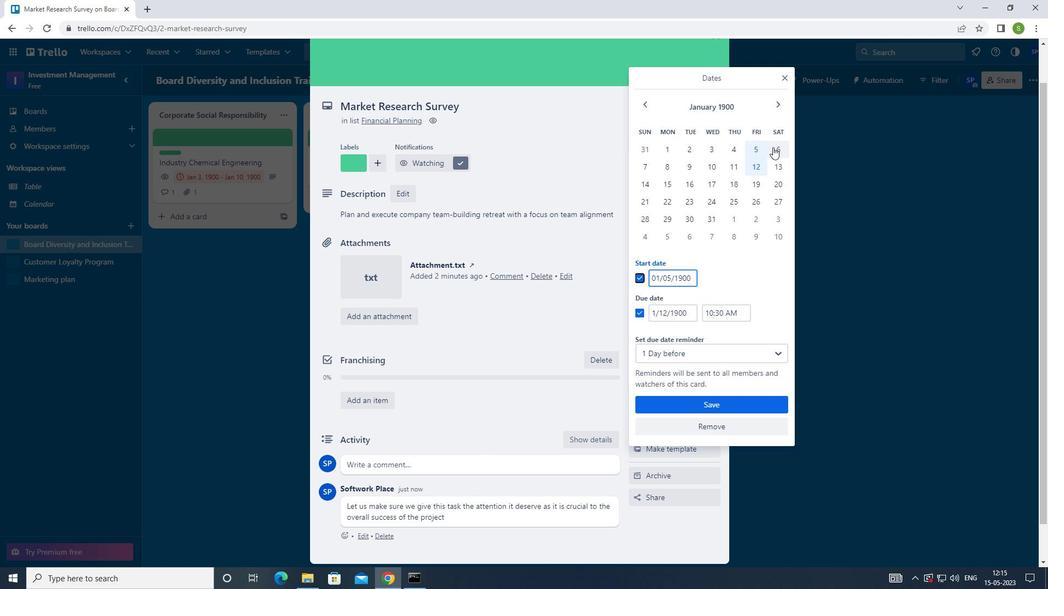 
Action: Mouse moved to (782, 167)
Screenshot: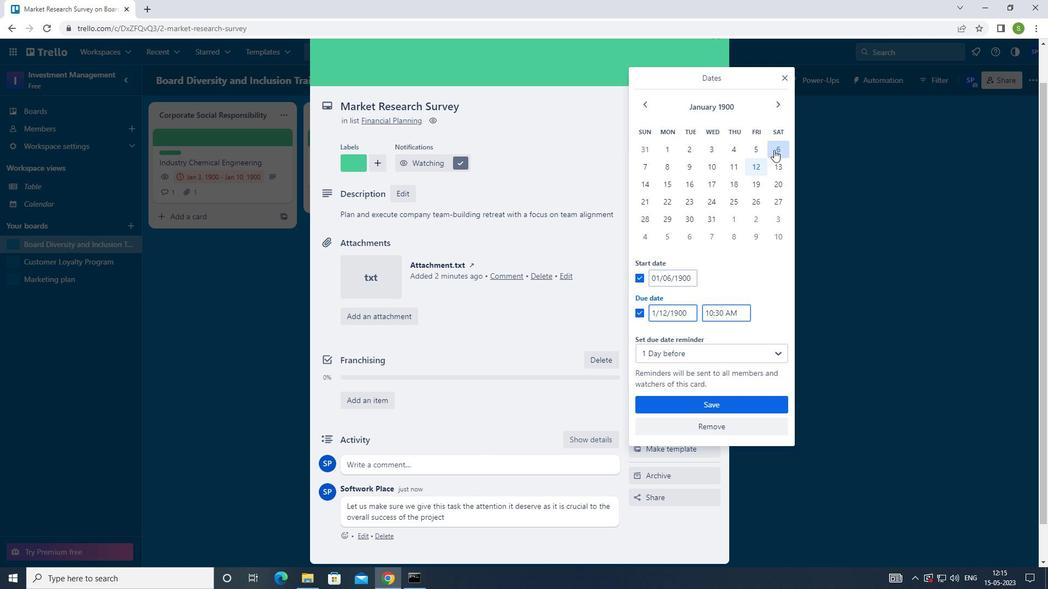 
Action: Mouse pressed left at (782, 167)
Screenshot: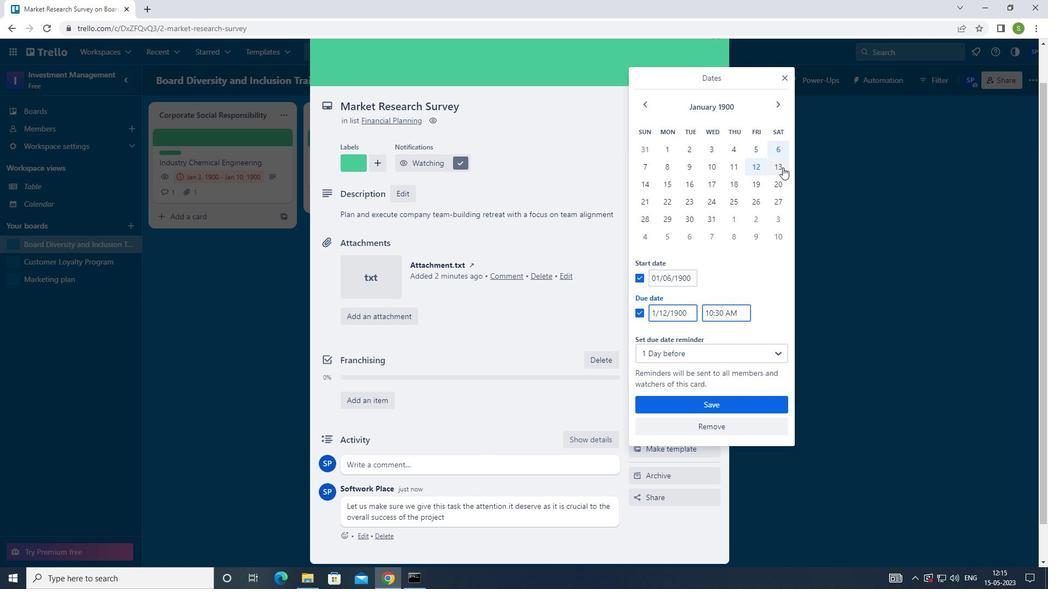 
Action: Mouse moved to (730, 407)
Screenshot: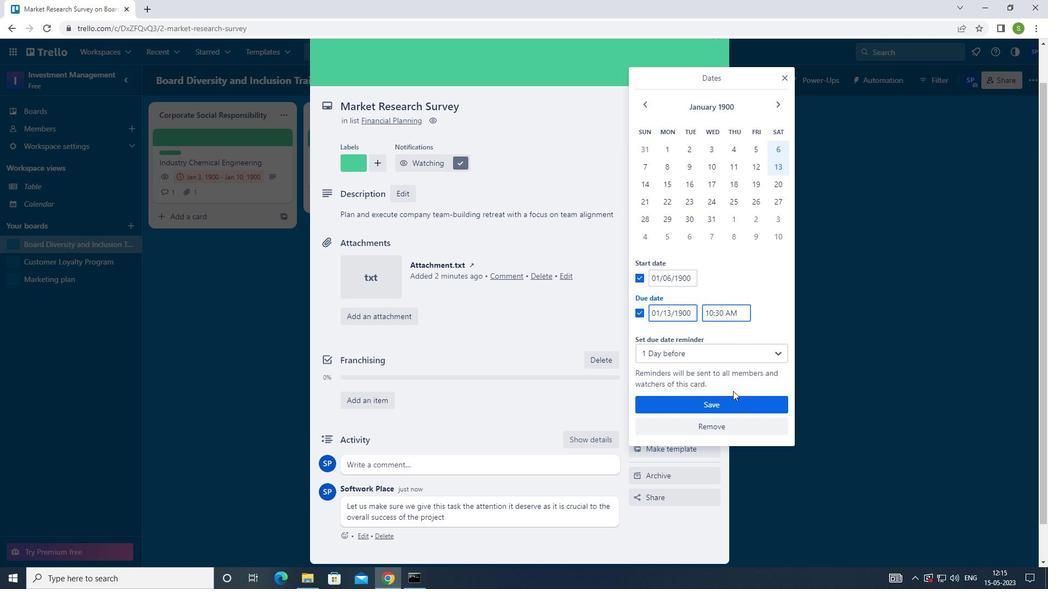 
Action: Mouse pressed left at (730, 407)
Screenshot: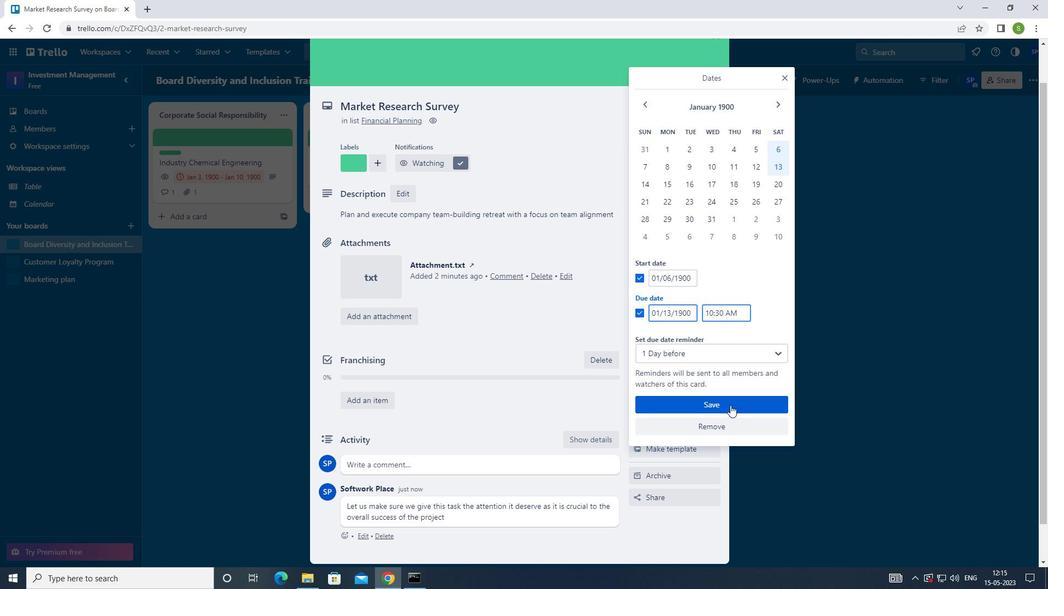 
Action: Key pressed <Key.f8>
Screenshot: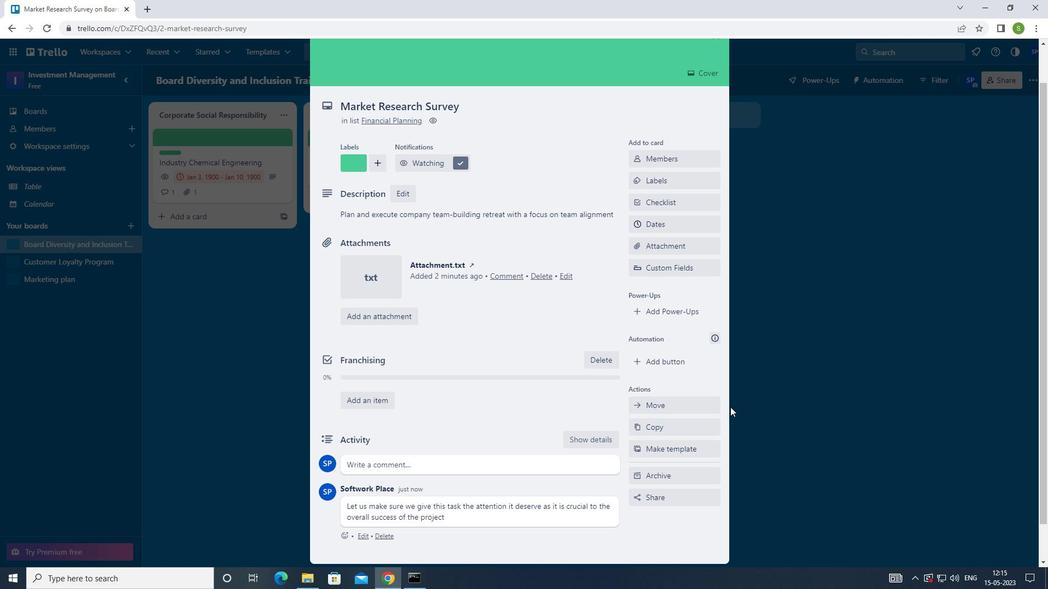 
